 Task: Add Garden Of Life Organic Vanilla Chai Raw Protein Powder to the cart.
Action: Mouse moved to (270, 155)
Screenshot: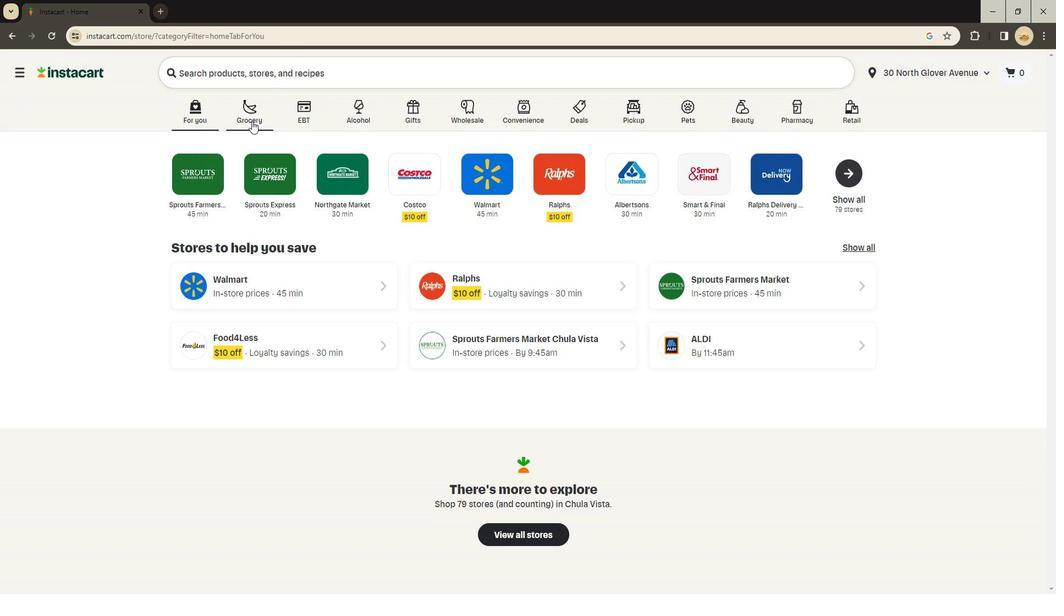 
Action: Mouse pressed left at (270, 155)
Screenshot: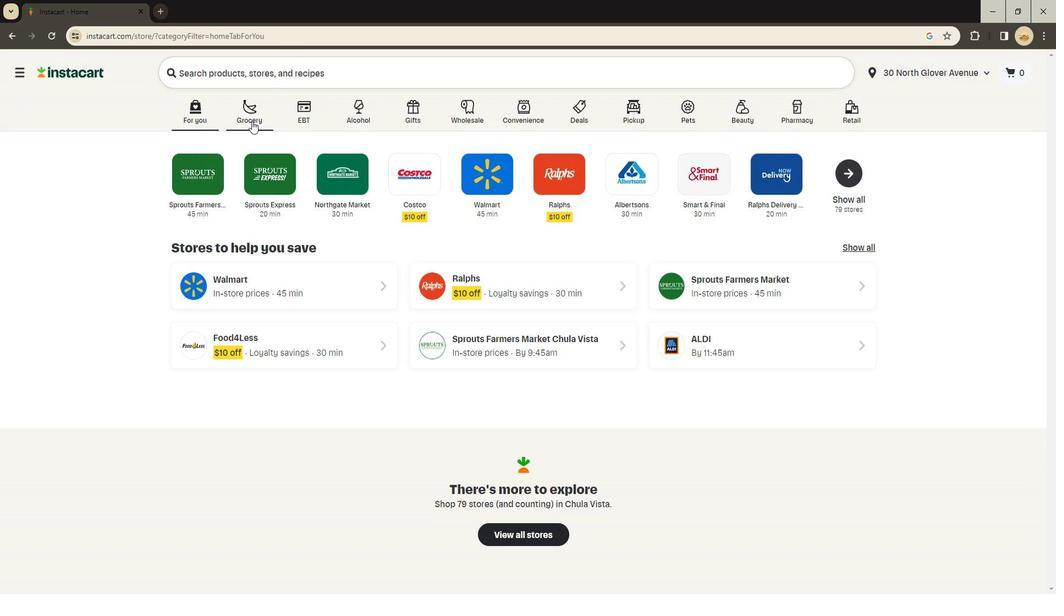 
Action: Mouse moved to (274, 318)
Screenshot: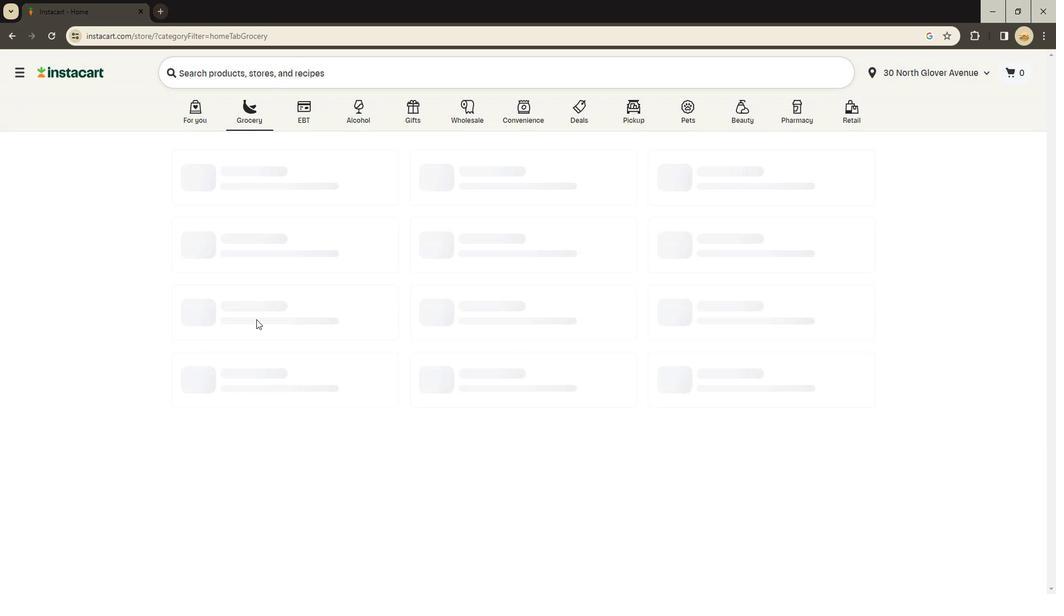 
Action: Mouse pressed left at (274, 318)
Screenshot: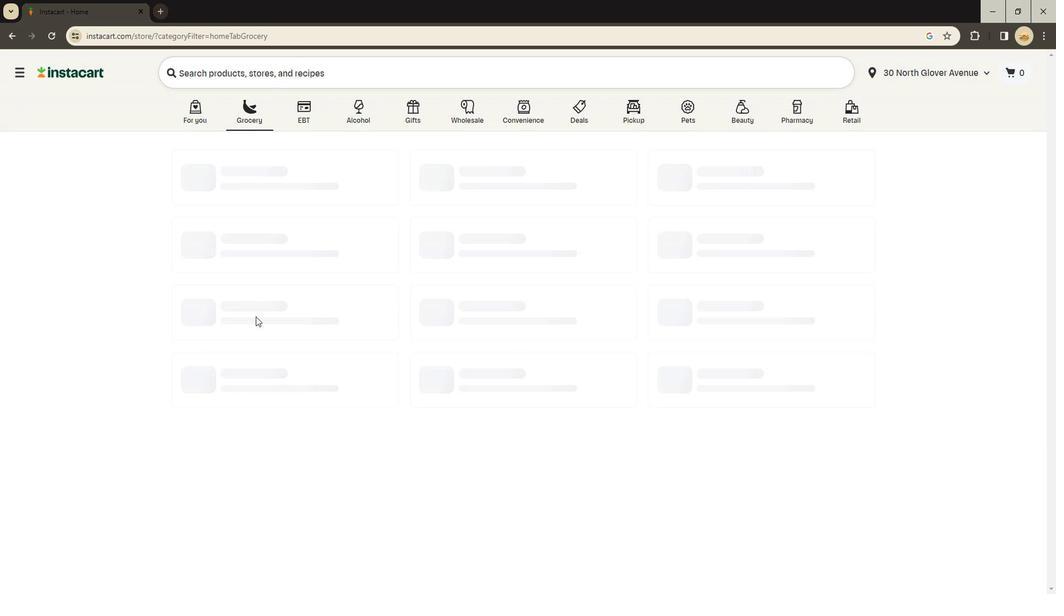 
Action: Mouse pressed left at (274, 318)
Screenshot: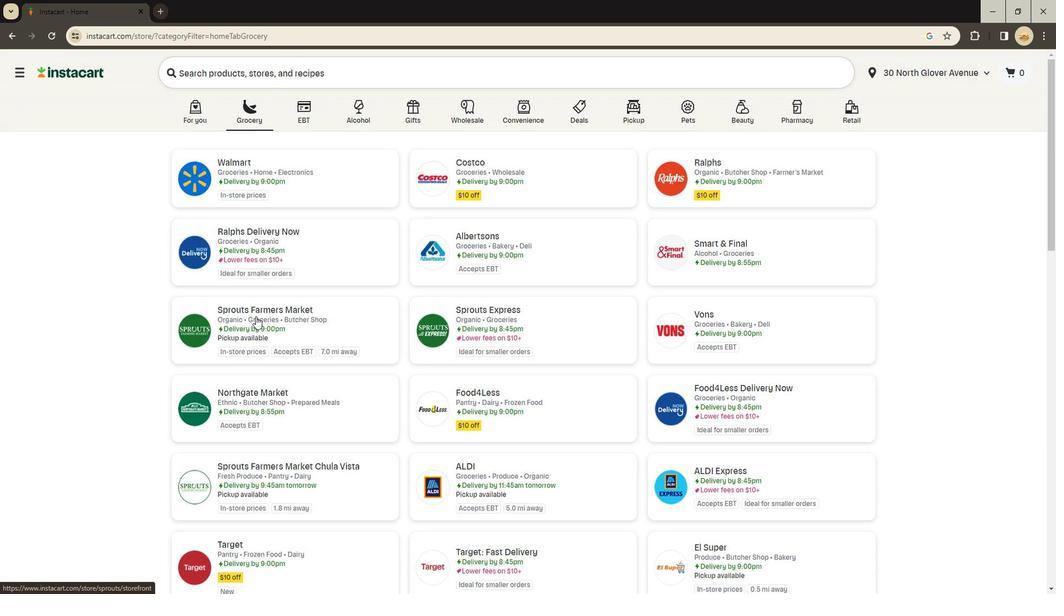 
Action: Mouse moved to (61, 344)
Screenshot: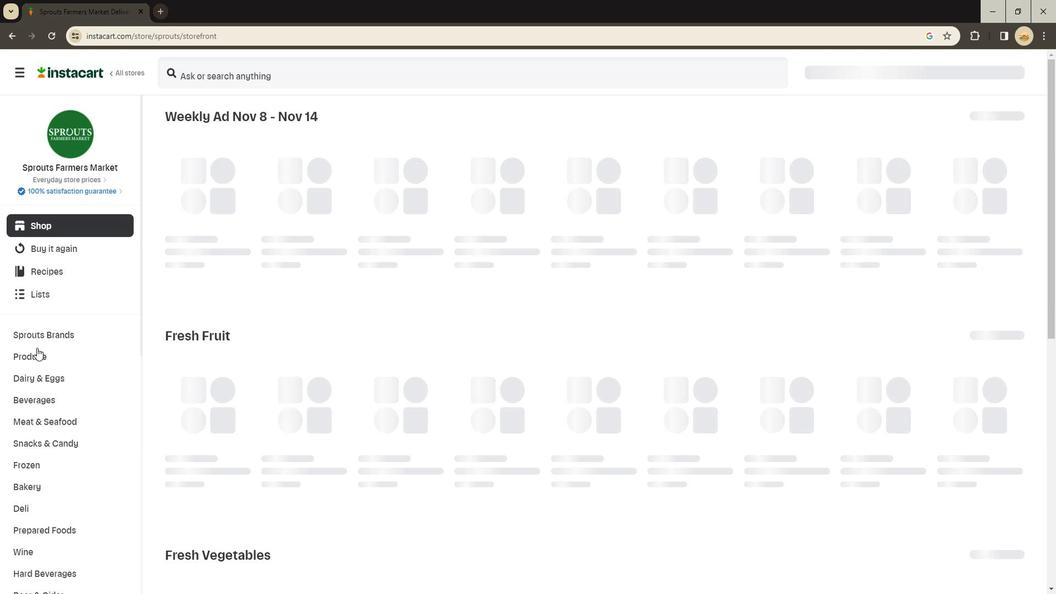 
Action: Mouse scrolled (61, 344) with delta (0, 0)
Screenshot: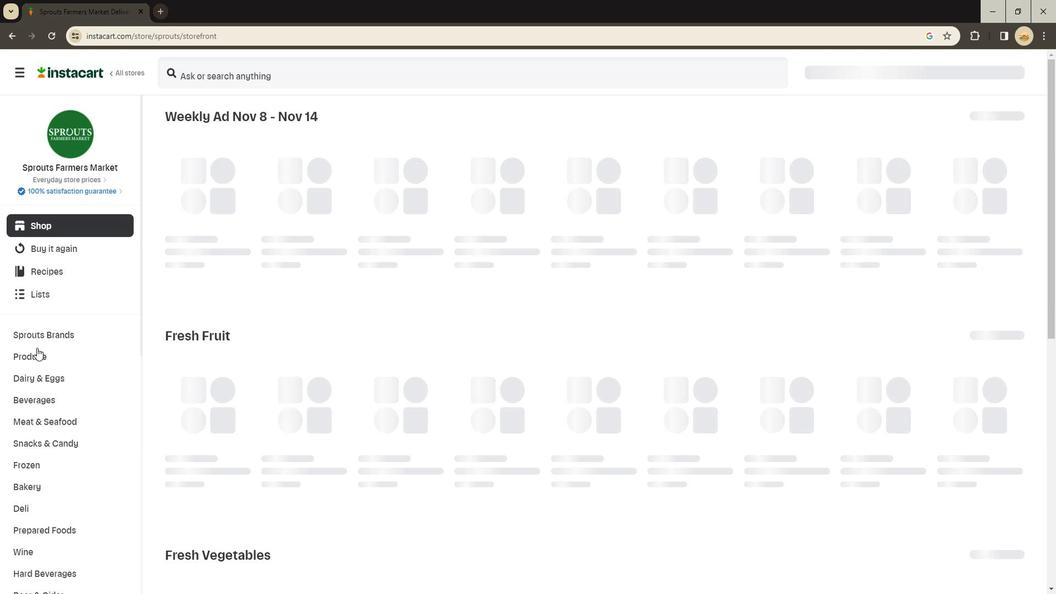 
Action: Mouse moved to (54, 351)
Screenshot: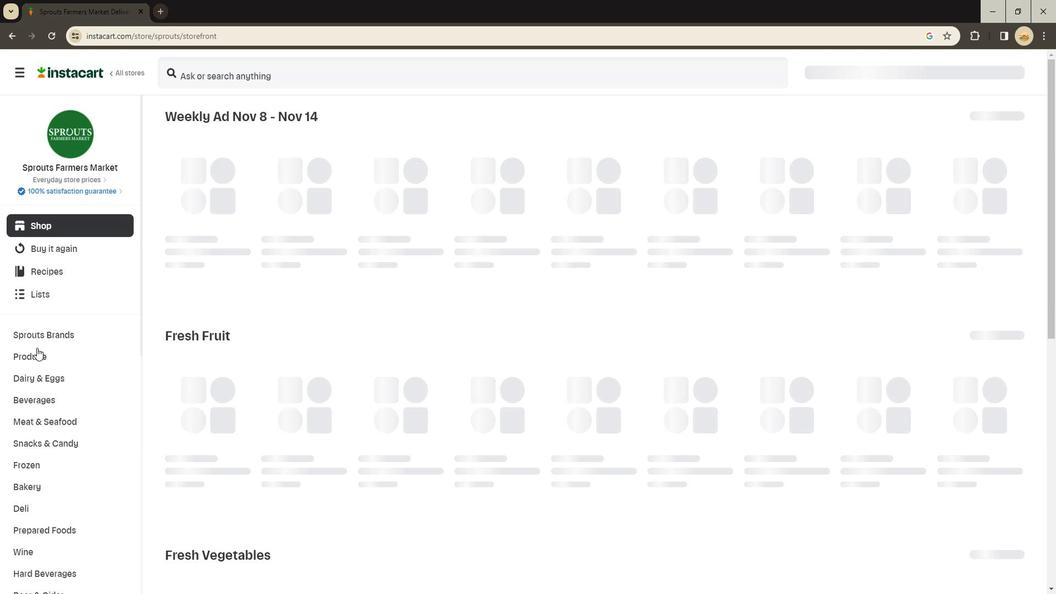 
Action: Mouse scrolled (54, 351) with delta (0, 0)
Screenshot: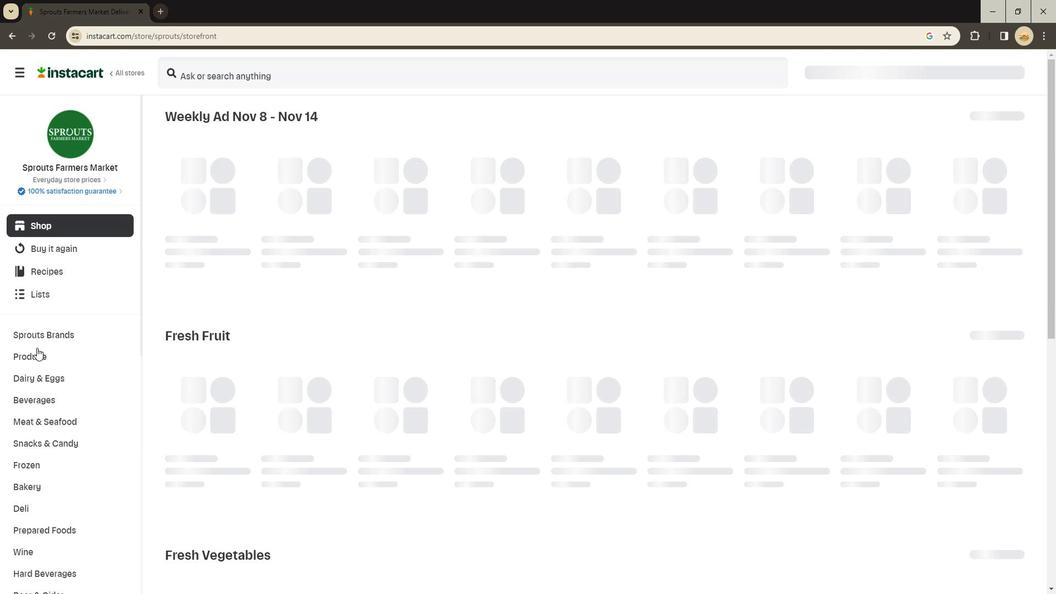
Action: Mouse moved to (53, 351)
Screenshot: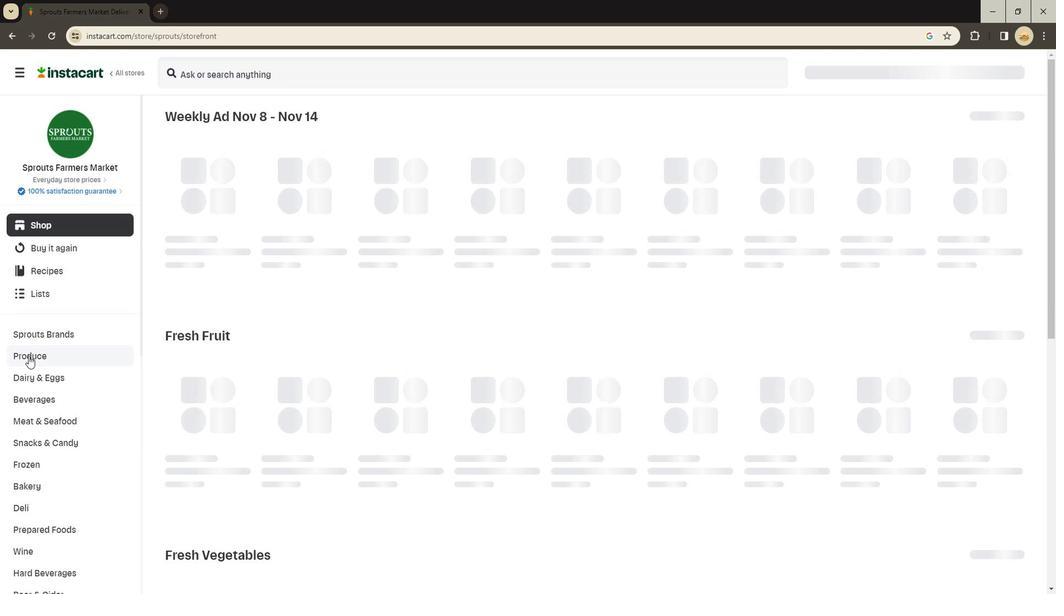 
Action: Mouse scrolled (53, 351) with delta (0, 0)
Screenshot: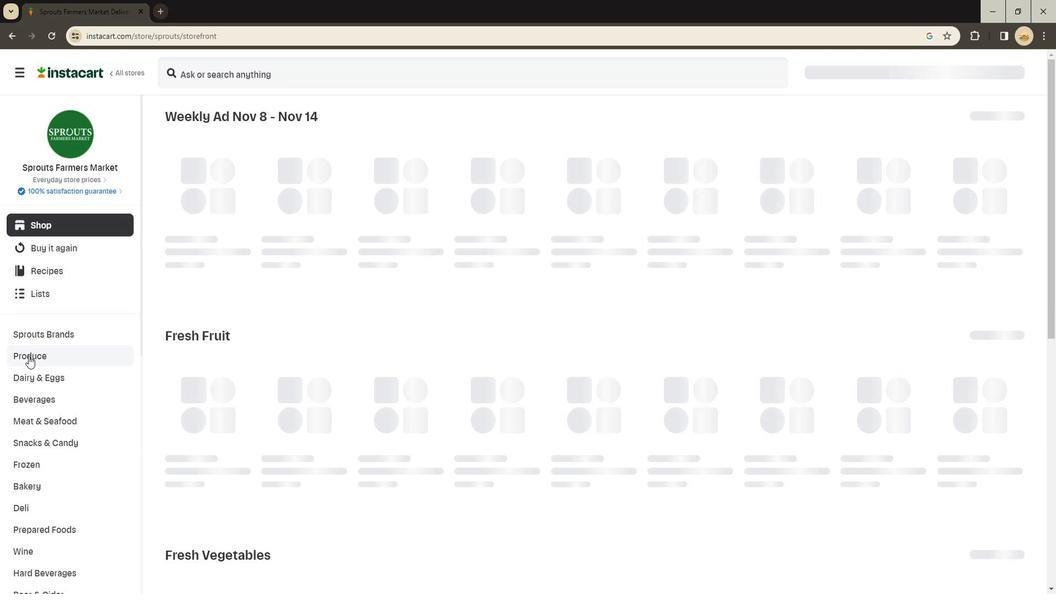 
Action: Mouse scrolled (53, 351) with delta (0, 0)
Screenshot: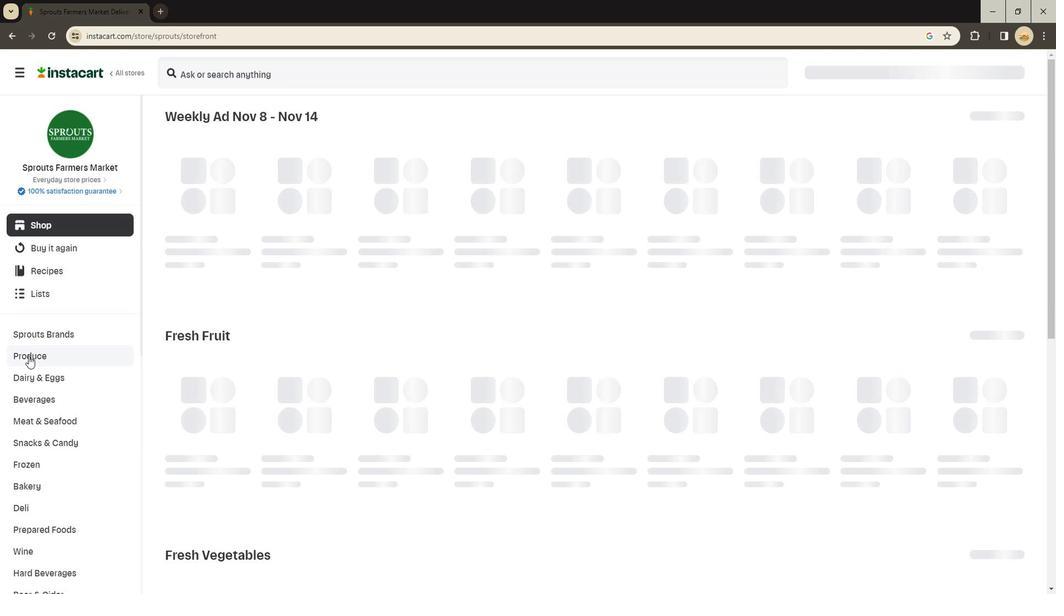 
Action: Mouse scrolled (53, 351) with delta (0, 0)
Screenshot: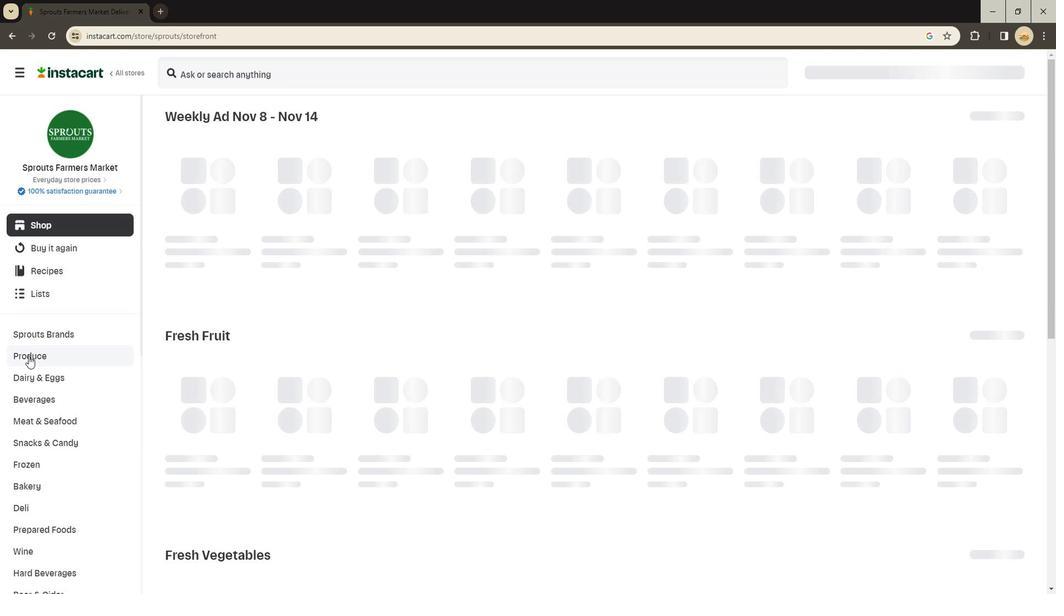 
Action: Mouse scrolled (53, 351) with delta (0, 0)
Screenshot: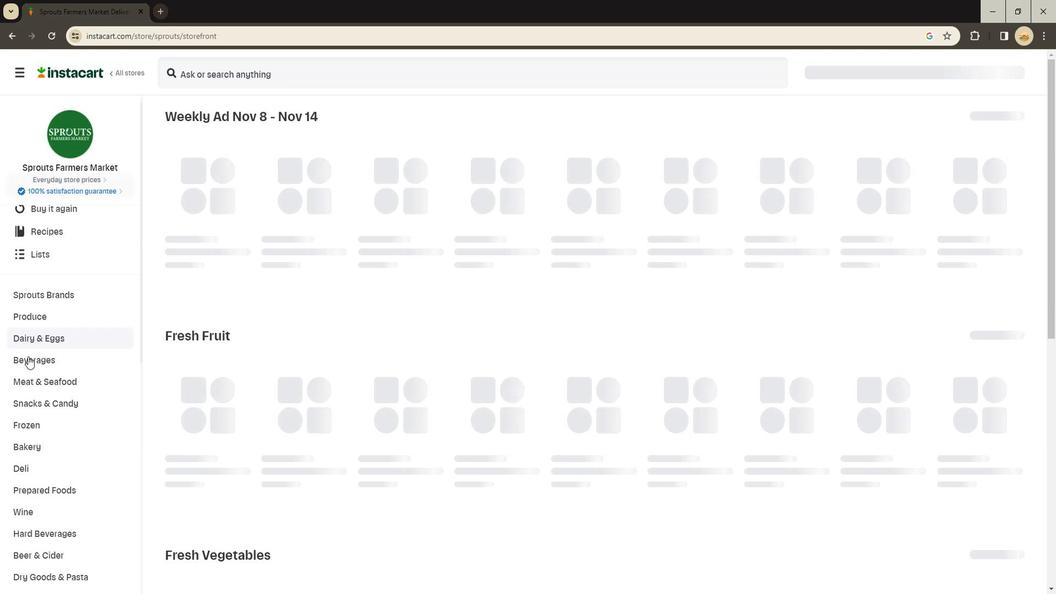 
Action: Mouse scrolled (53, 351) with delta (0, 0)
Screenshot: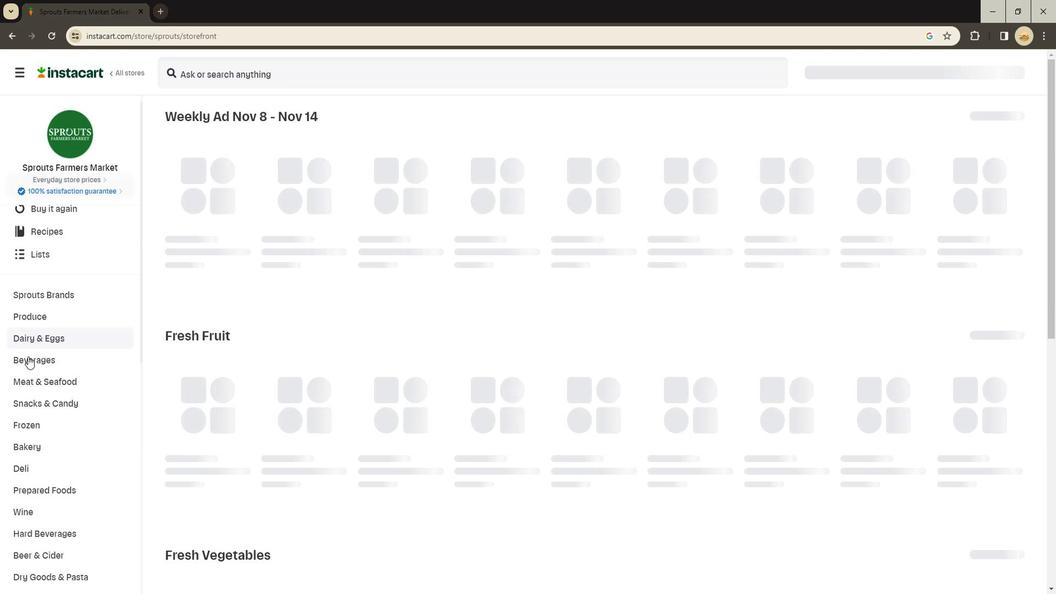 
Action: Mouse scrolled (53, 351) with delta (0, 0)
Screenshot: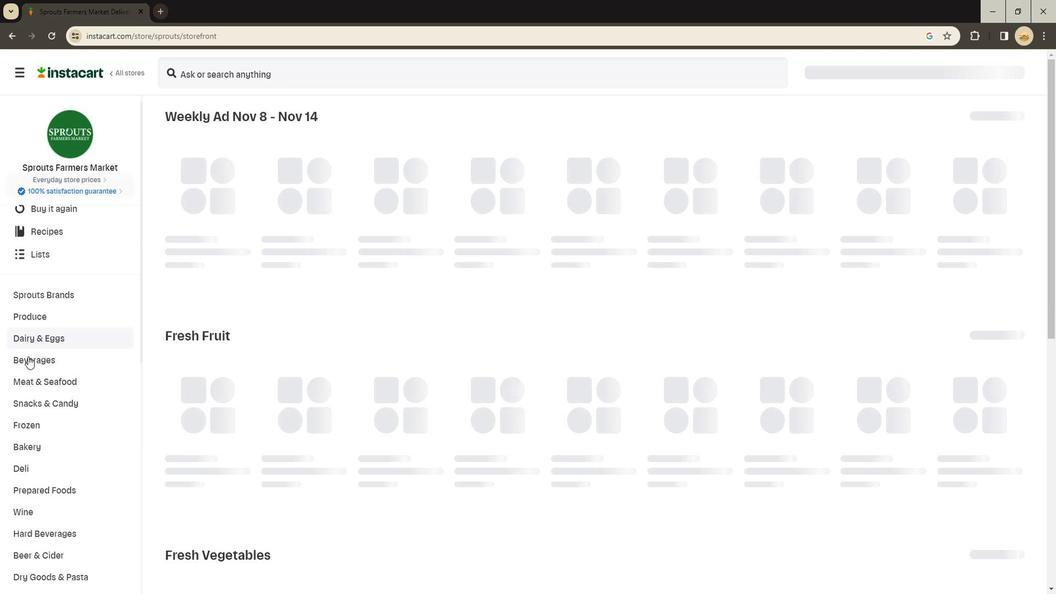 
Action: Mouse moved to (61, 318)
Screenshot: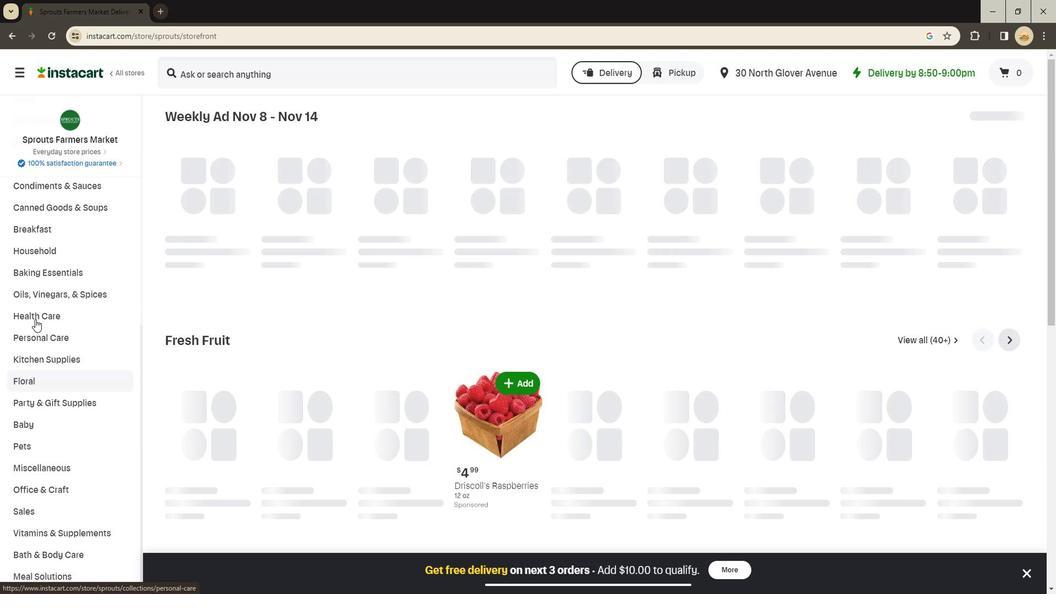 
Action: Mouse pressed left at (61, 318)
Screenshot: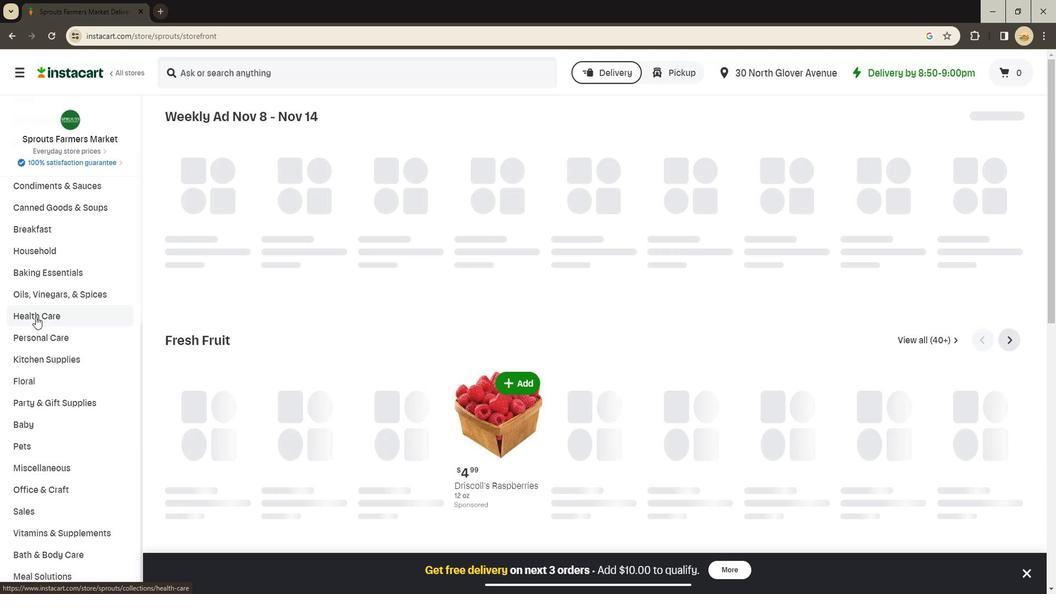 
Action: Mouse moved to (772, 178)
Screenshot: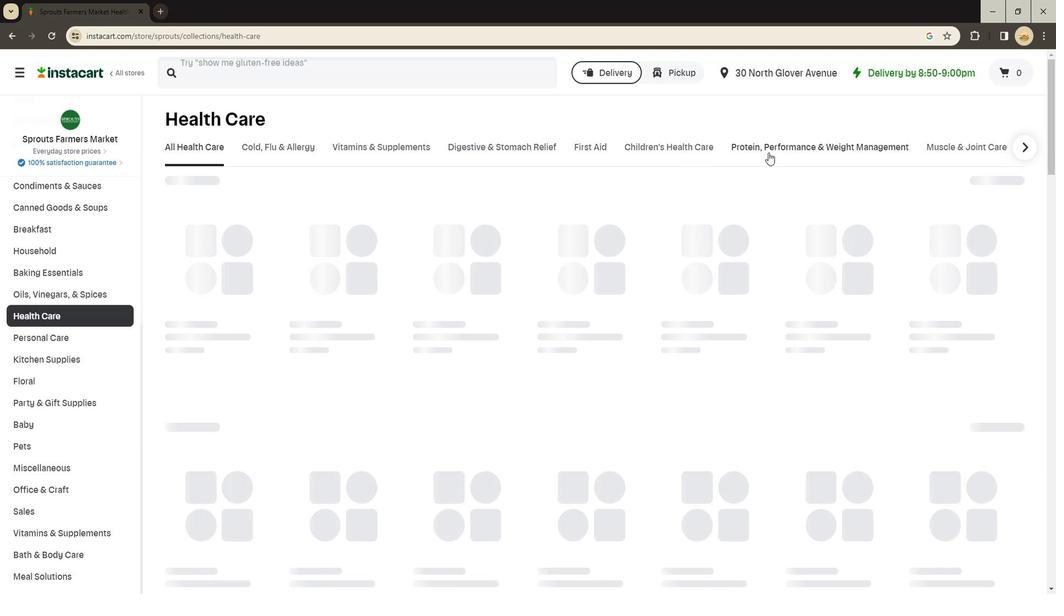 
Action: Mouse pressed left at (772, 178)
Screenshot: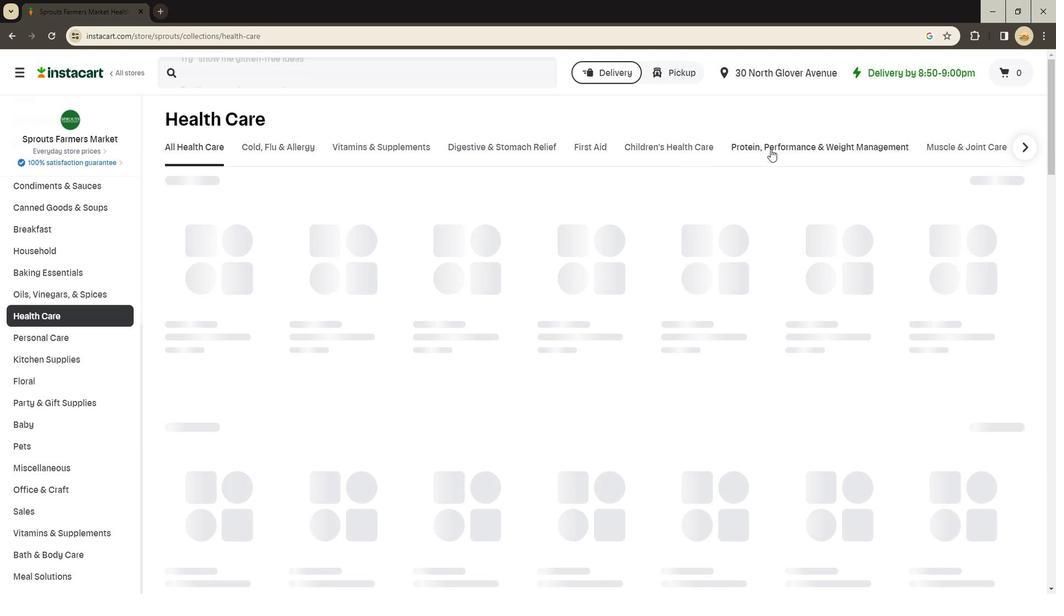 
Action: Mouse moved to (294, 218)
Screenshot: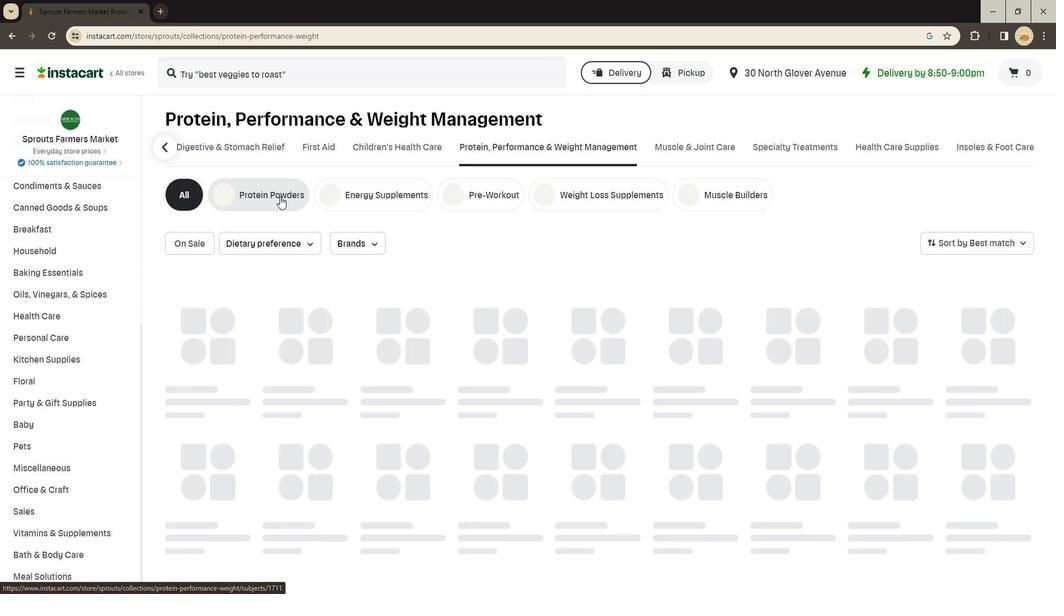 
Action: Mouse pressed left at (294, 218)
Screenshot: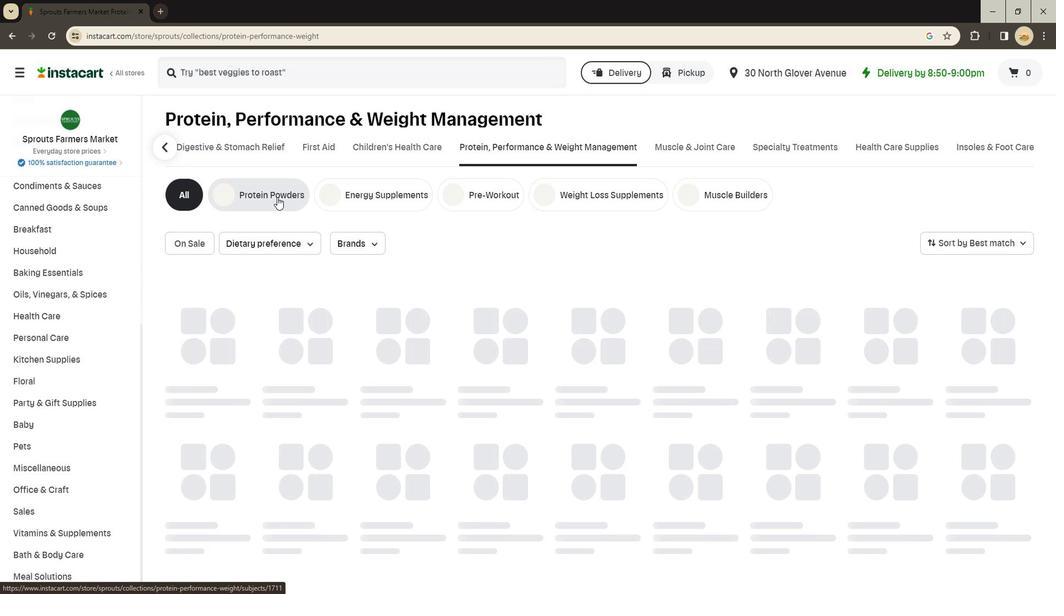 
Action: Mouse moved to (315, 118)
Screenshot: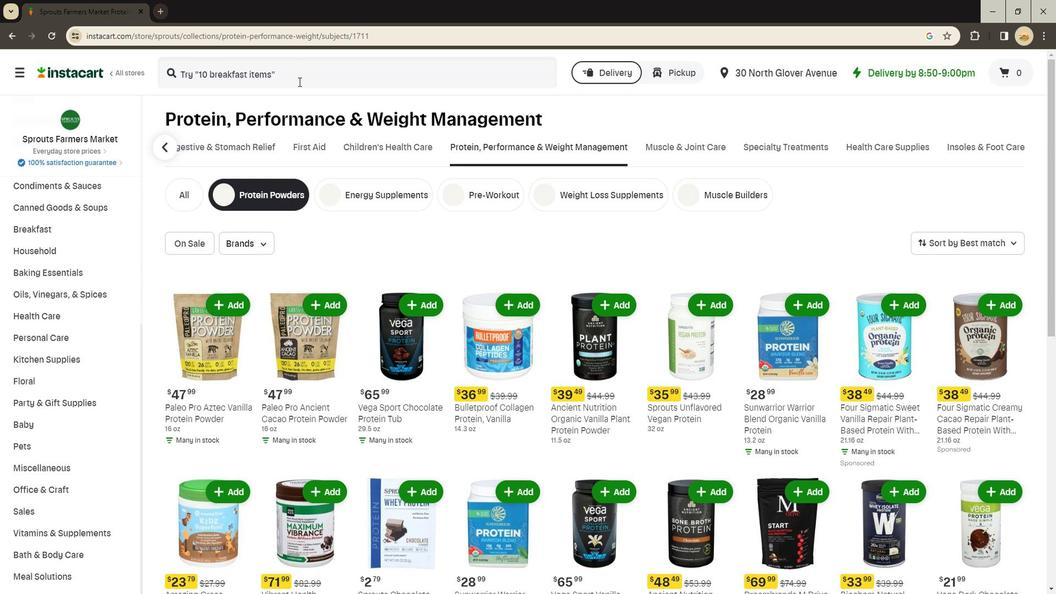 
Action: Mouse pressed left at (315, 118)
Screenshot: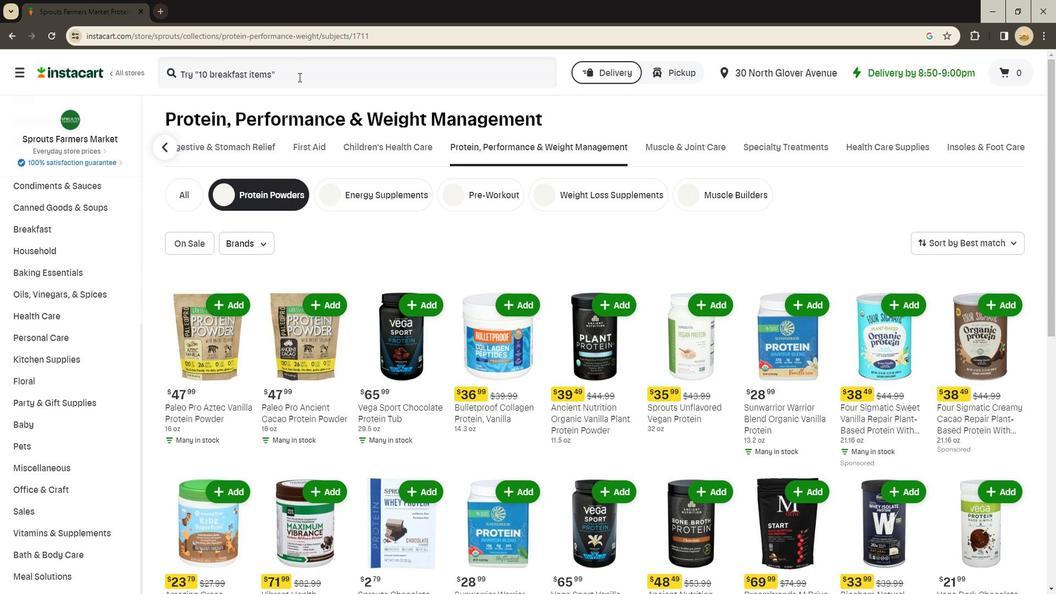 
Action: Key pressed <Key.shift>Garden<Key.space><Key.shift>Of<Key.space><Key.shift>Life<Key.space><Key.shift>Orag<Key.backspace><Key.backspace>ganic<Key.space><Key.shift>Vanilla<Key.space><Key.shift><Key.shift>C<Key.shift>hai<Key.space><Key.shift>Raw<Key.space><Key.shift>Protein<Key.space><Key.shift>Powder<Key.space><Key.enter>
Screenshot: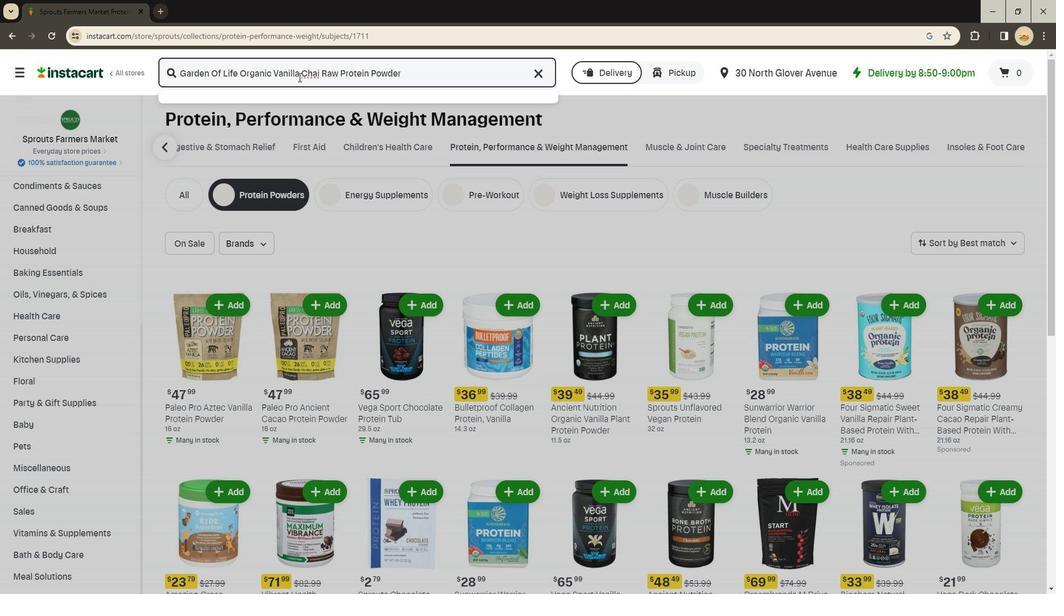 
Action: Mouse moved to (410, 417)
Screenshot: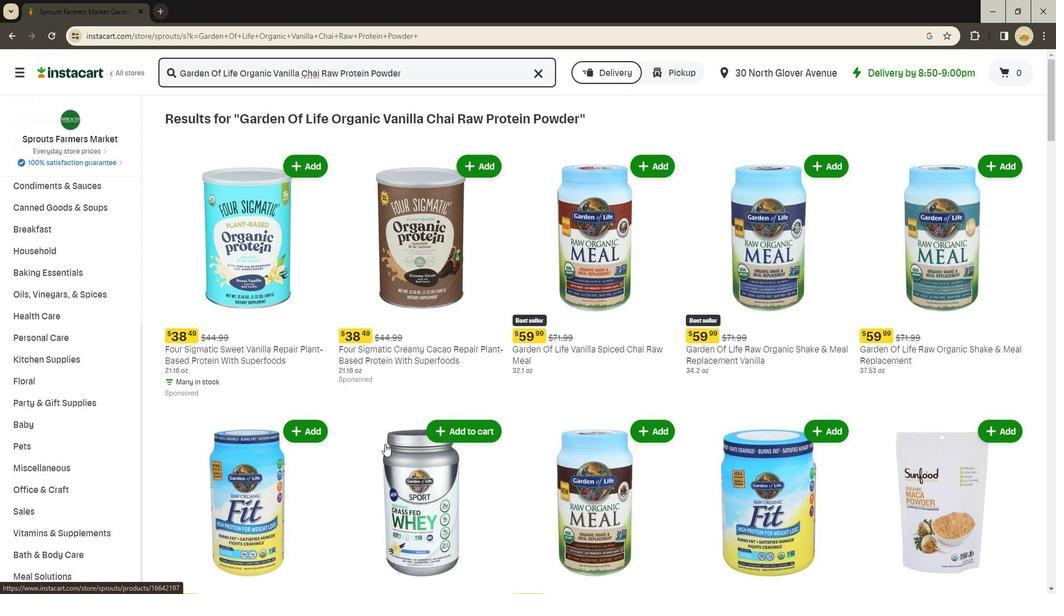 
Action: Mouse scrolled (410, 416) with delta (0, 0)
Screenshot: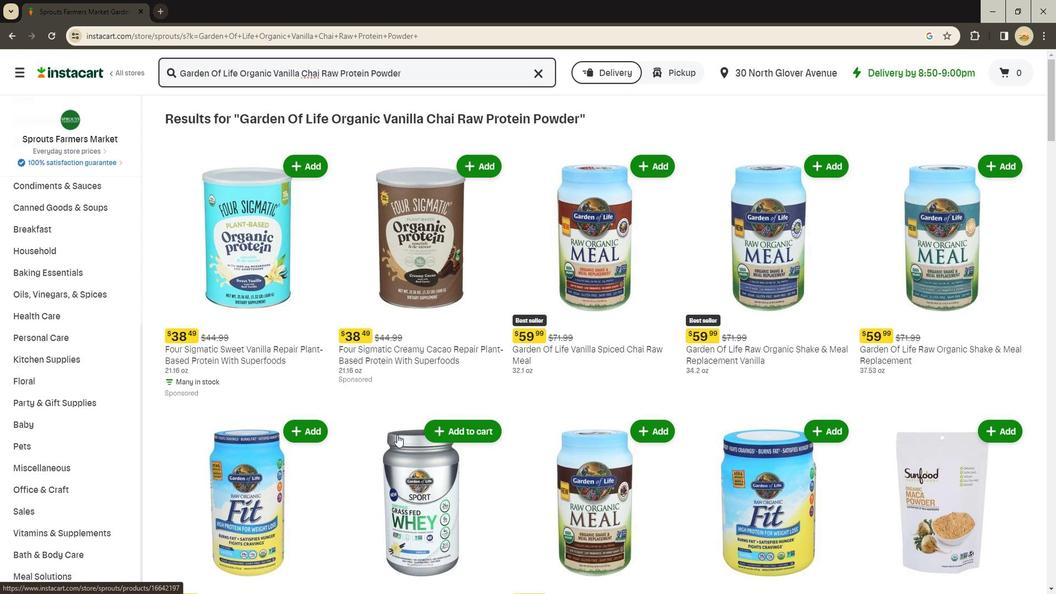 
Action: Mouse scrolled (410, 416) with delta (0, 0)
Screenshot: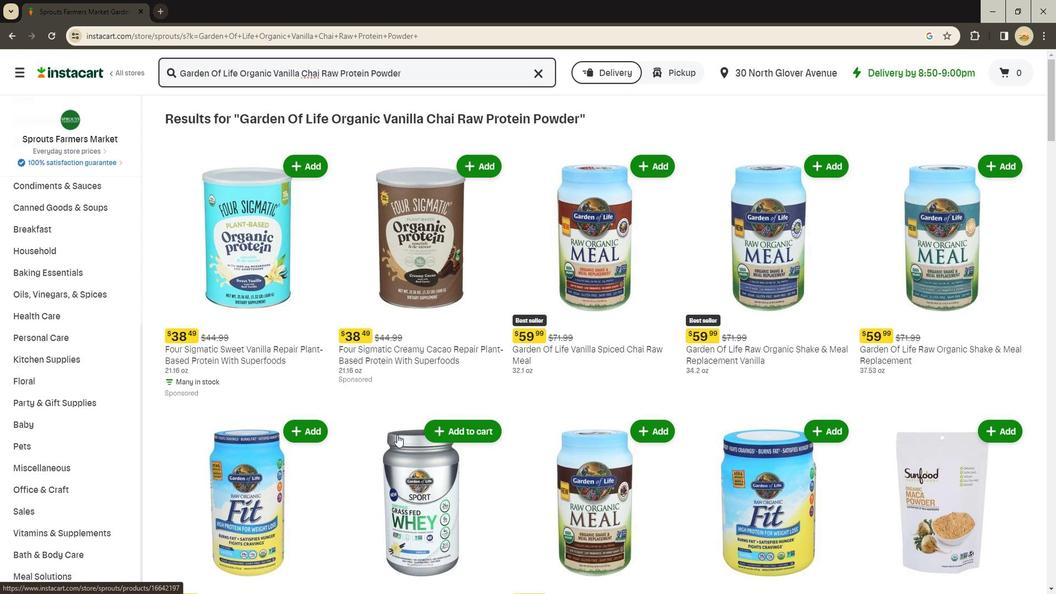 
Action: Mouse scrolled (410, 416) with delta (0, 0)
Screenshot: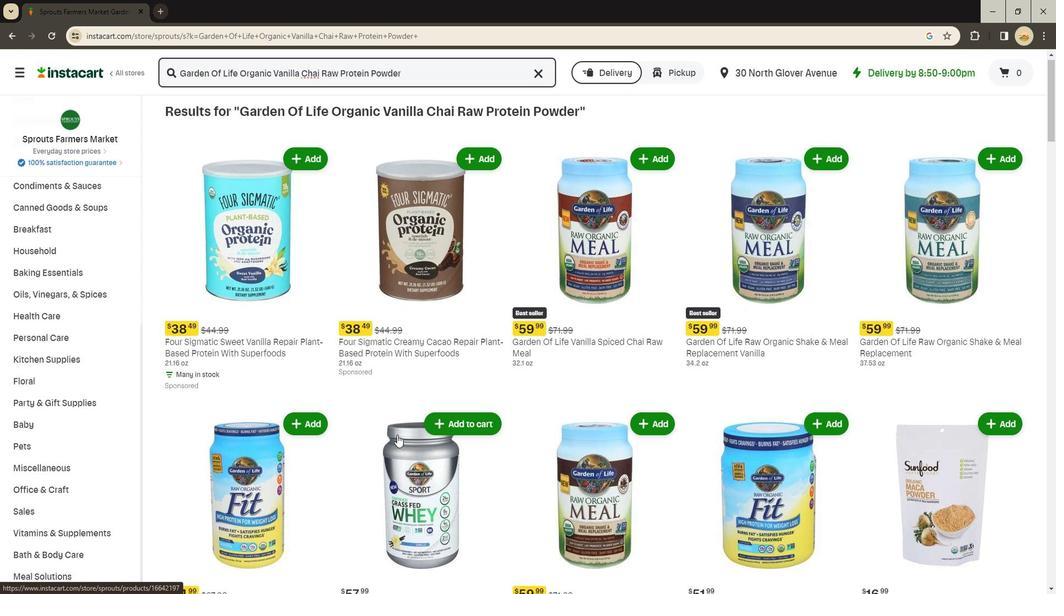 
Action: Mouse scrolled (410, 416) with delta (0, 0)
Screenshot: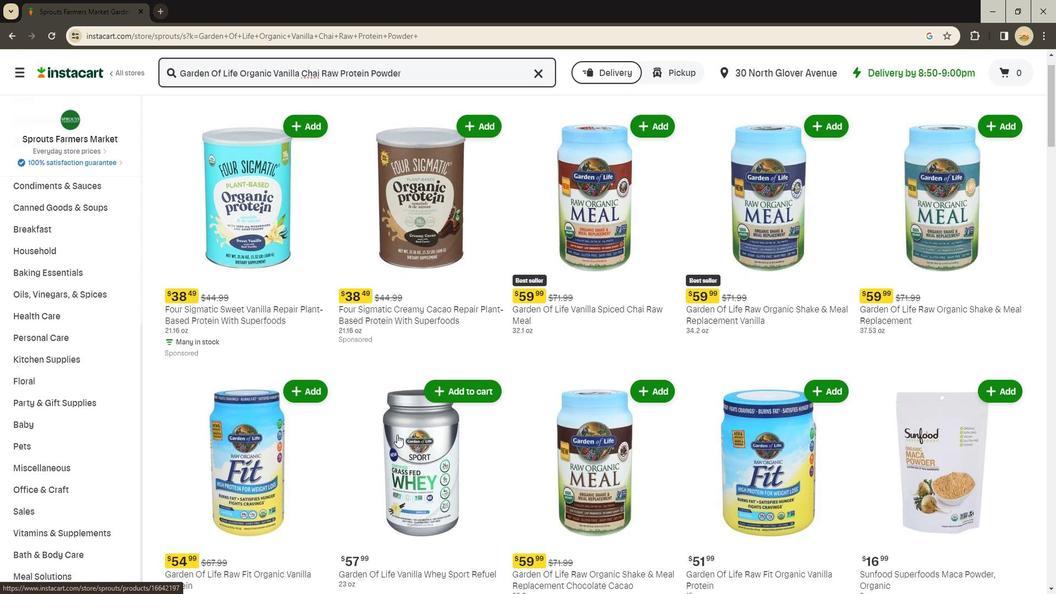 
Action: Mouse moved to (656, 390)
Screenshot: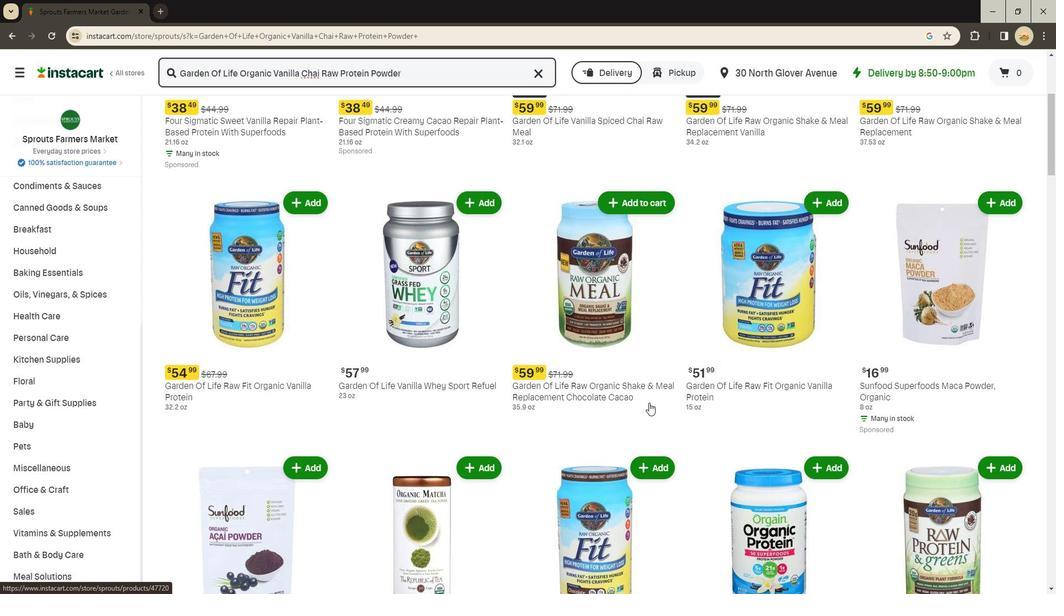 
Action: Mouse scrolled (656, 390) with delta (0, 0)
Screenshot: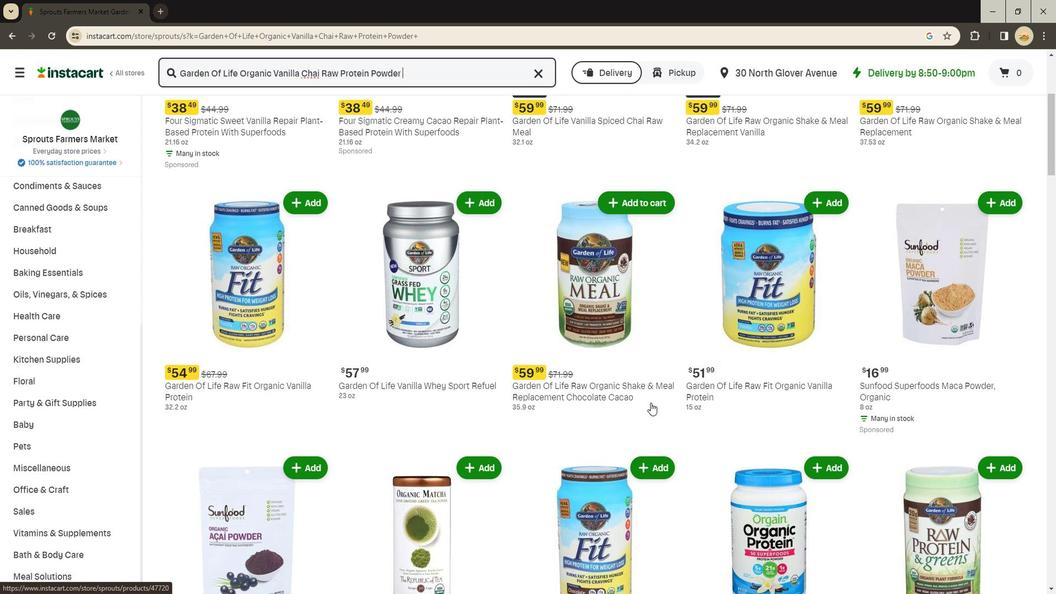 
Action: Mouse scrolled (656, 390) with delta (0, 0)
Screenshot: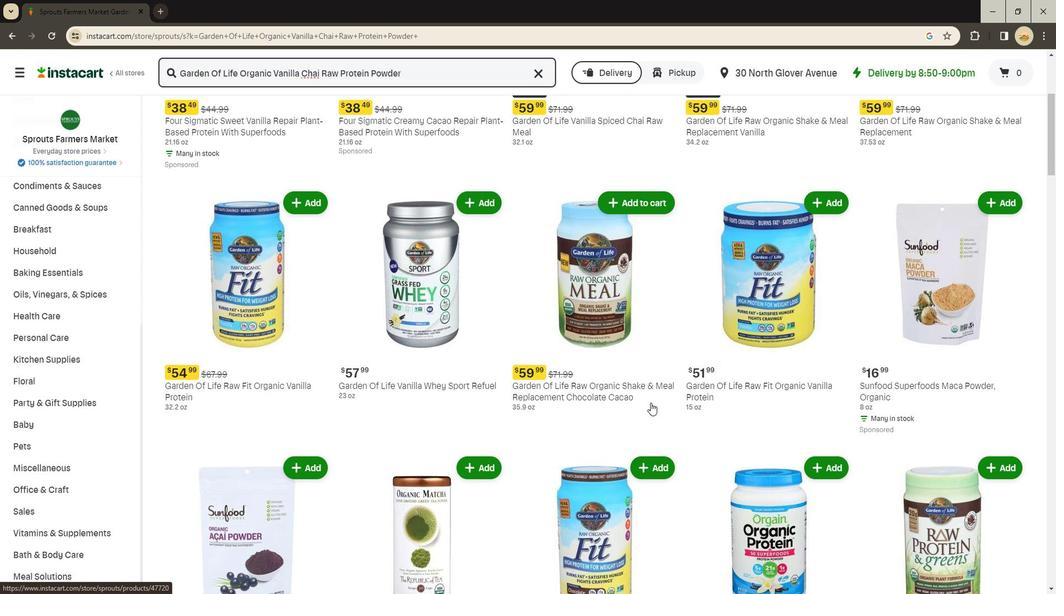 
Action: Mouse scrolled (656, 390) with delta (0, 0)
Screenshot: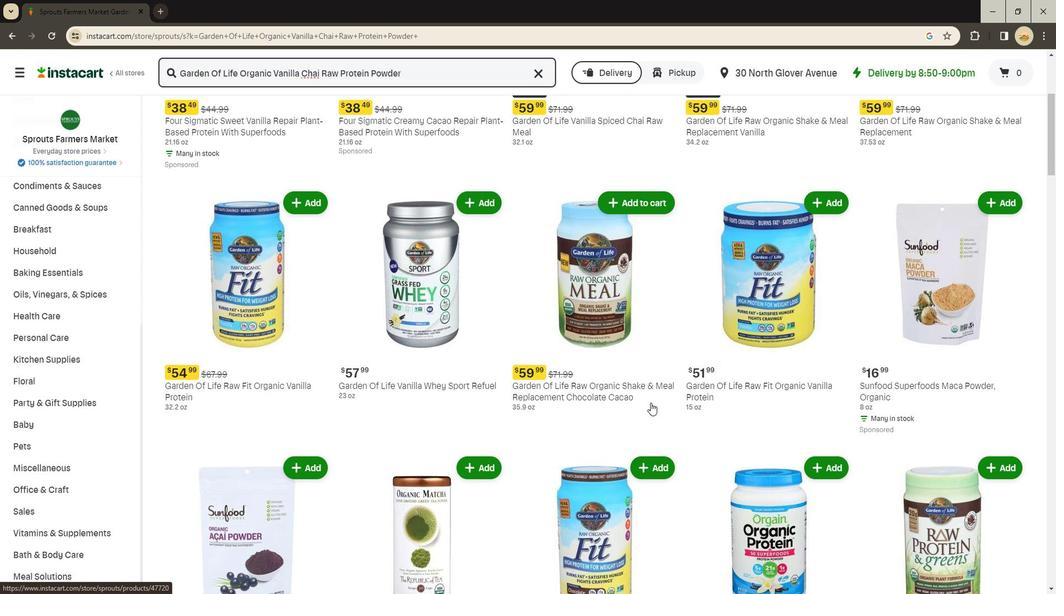 
Action: Mouse scrolled (656, 390) with delta (0, 0)
Screenshot: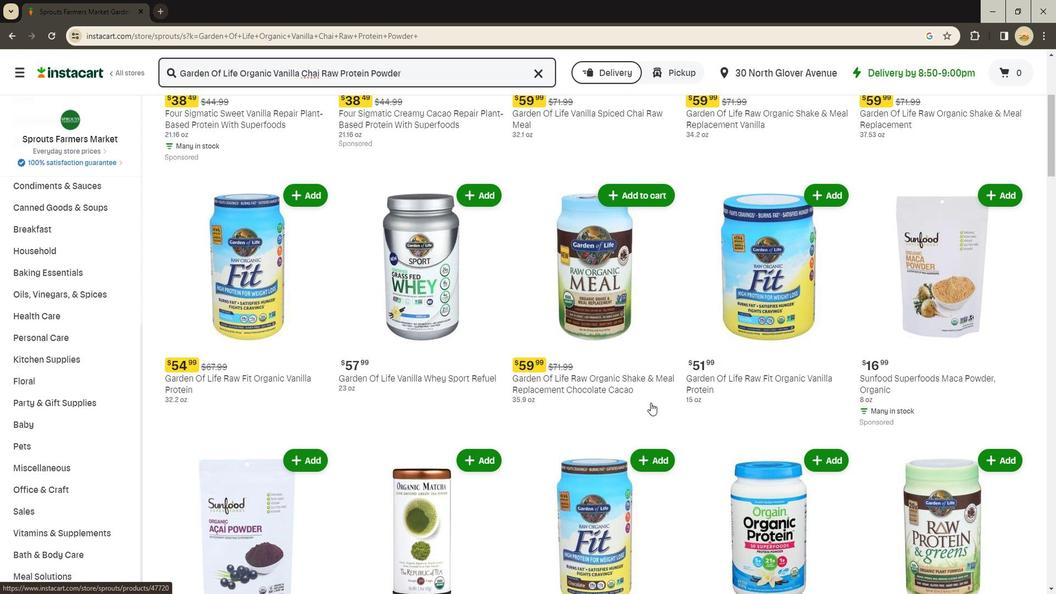 
Action: Mouse scrolled (656, 390) with delta (0, 0)
Screenshot: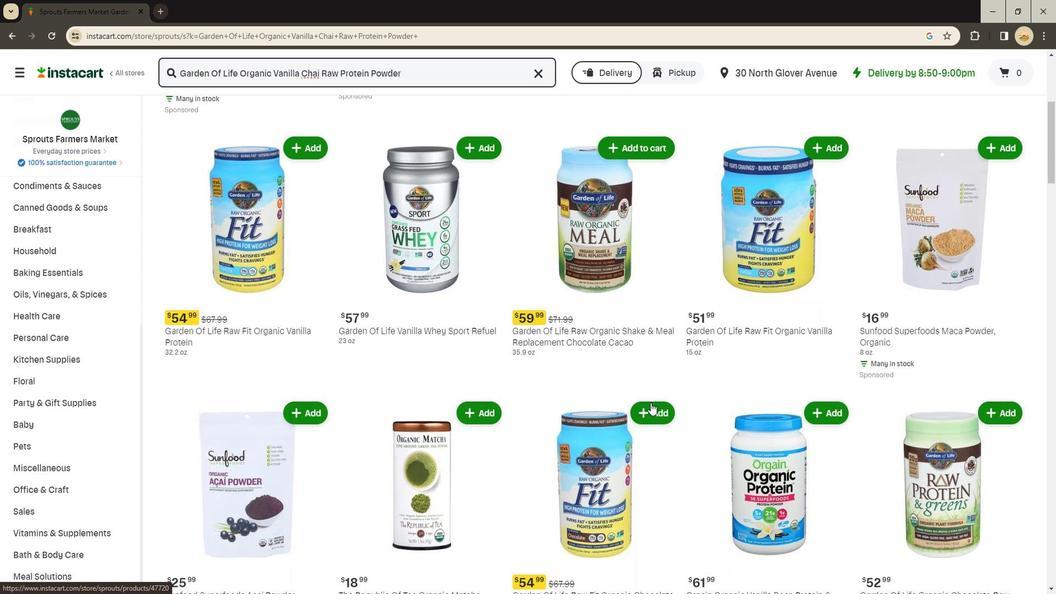 
Action: Mouse scrolled (656, 390) with delta (0, 0)
Screenshot: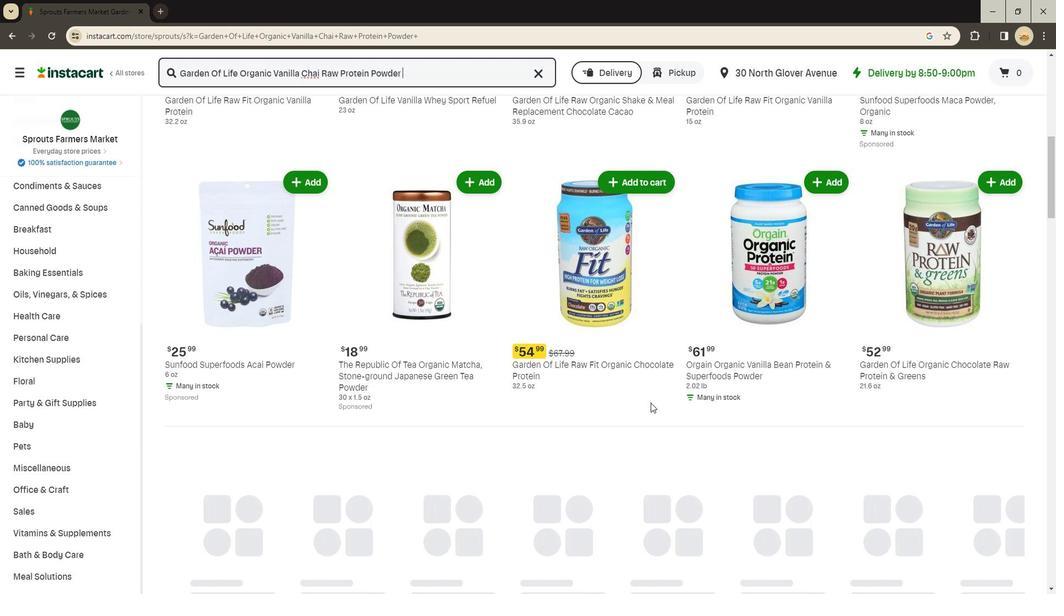 
Action: Mouse scrolled (656, 390) with delta (0, 0)
Screenshot: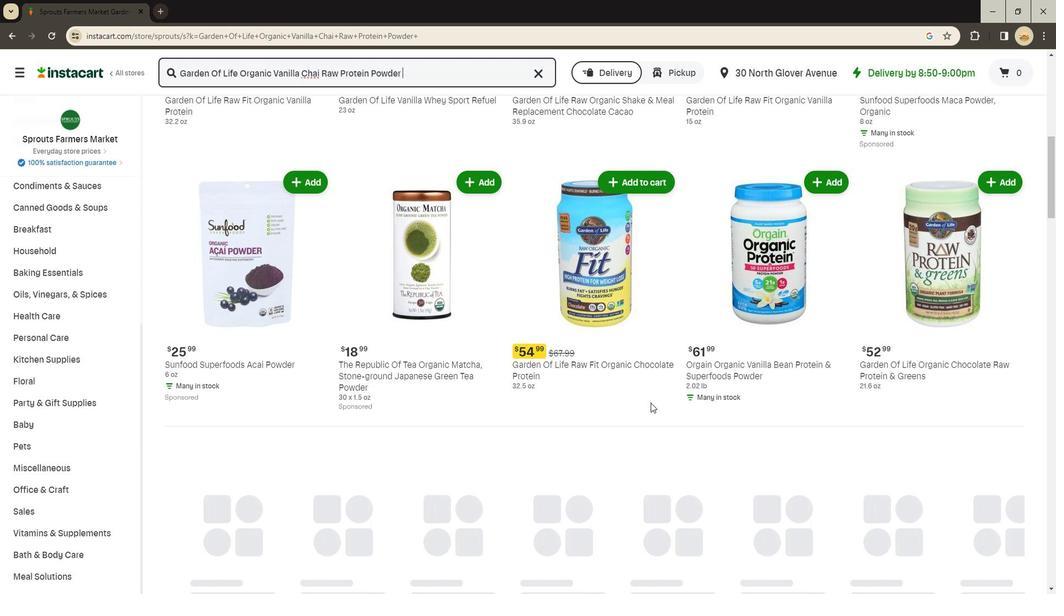 
Action: Mouse scrolled (656, 390) with delta (0, 0)
Screenshot: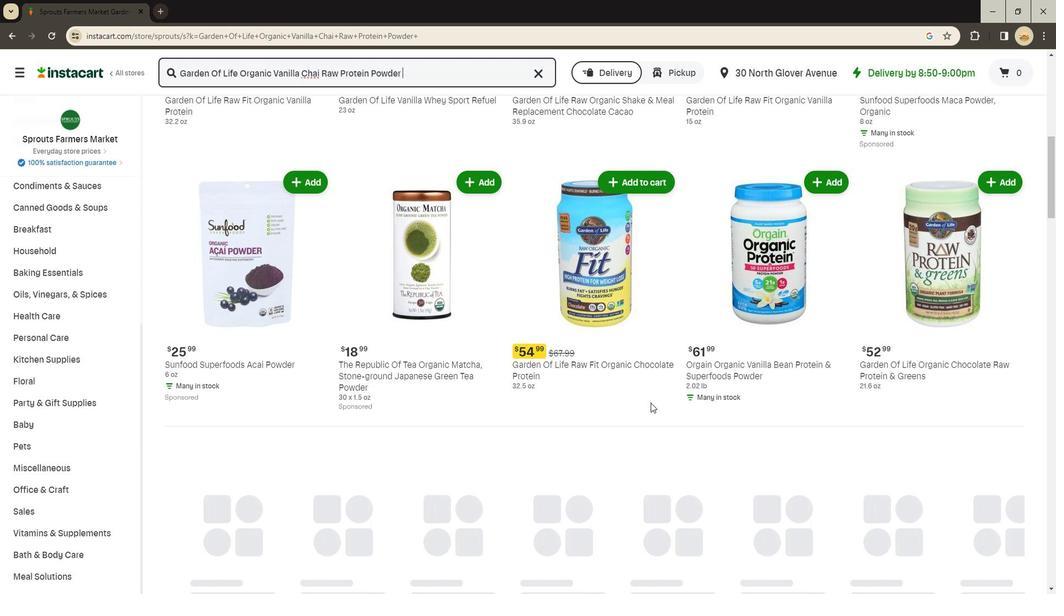 
Action: Mouse scrolled (656, 390) with delta (0, 0)
Screenshot: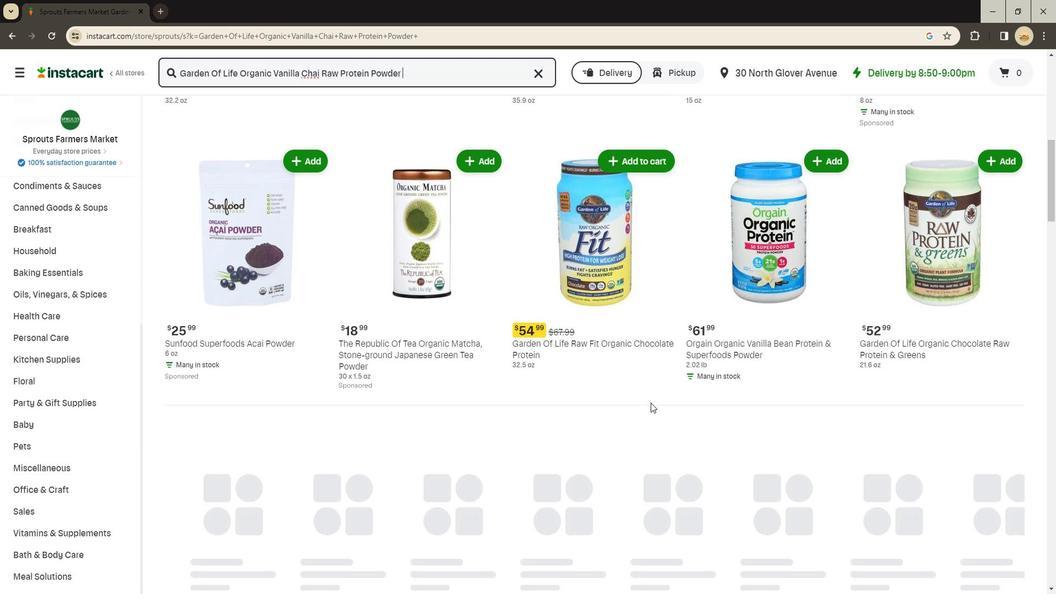 
Action: Mouse scrolled (656, 390) with delta (0, 0)
Screenshot: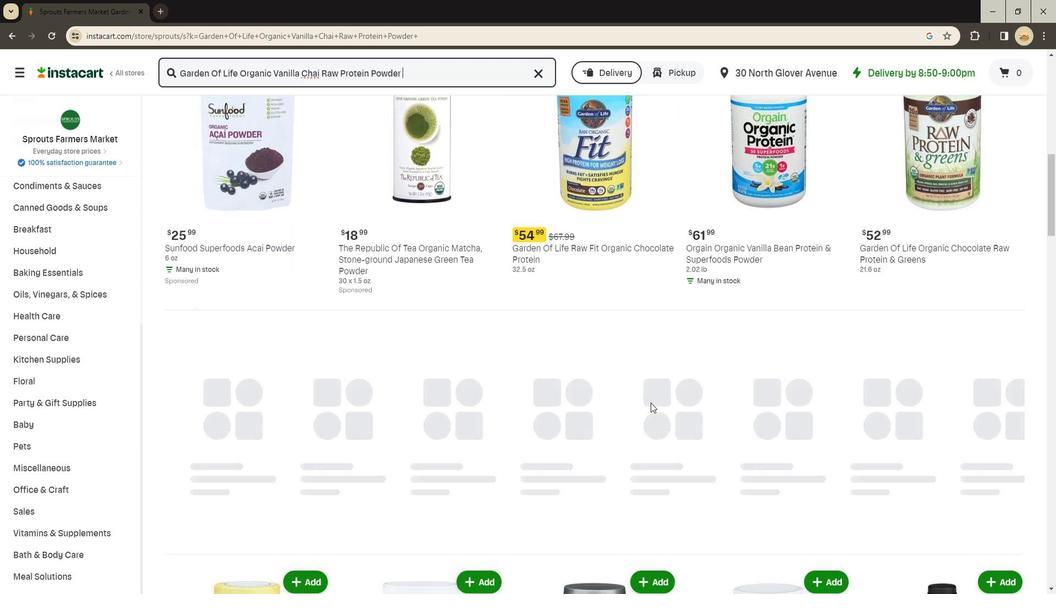 
Action: Mouse scrolled (656, 390) with delta (0, 0)
Screenshot: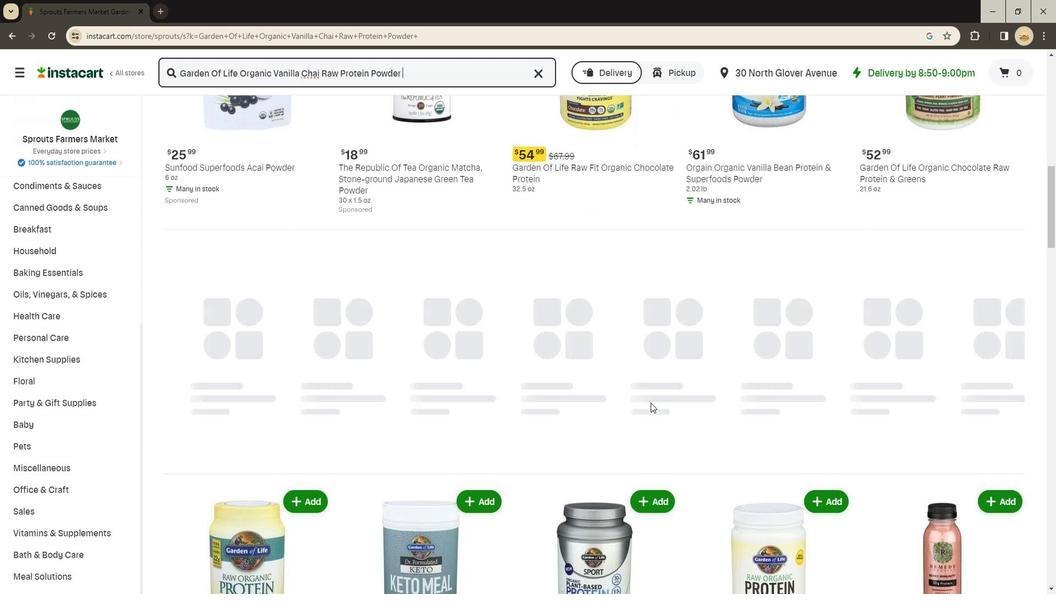 
Action: Mouse scrolled (656, 390) with delta (0, 0)
Screenshot: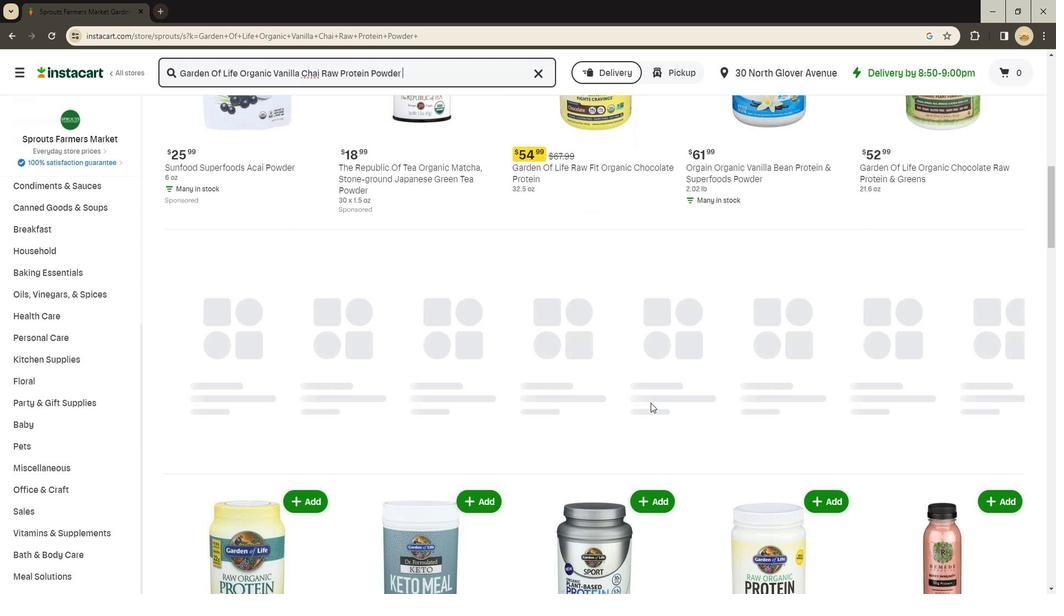 
Action: Mouse scrolled (656, 390) with delta (0, 0)
Screenshot: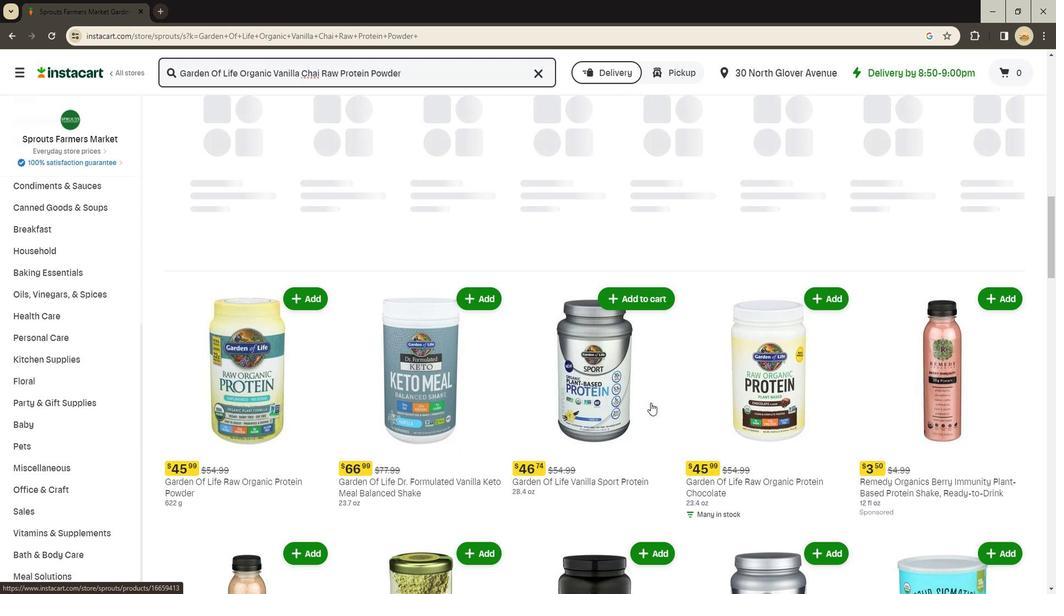 
Action: Mouse scrolled (656, 390) with delta (0, 0)
Screenshot: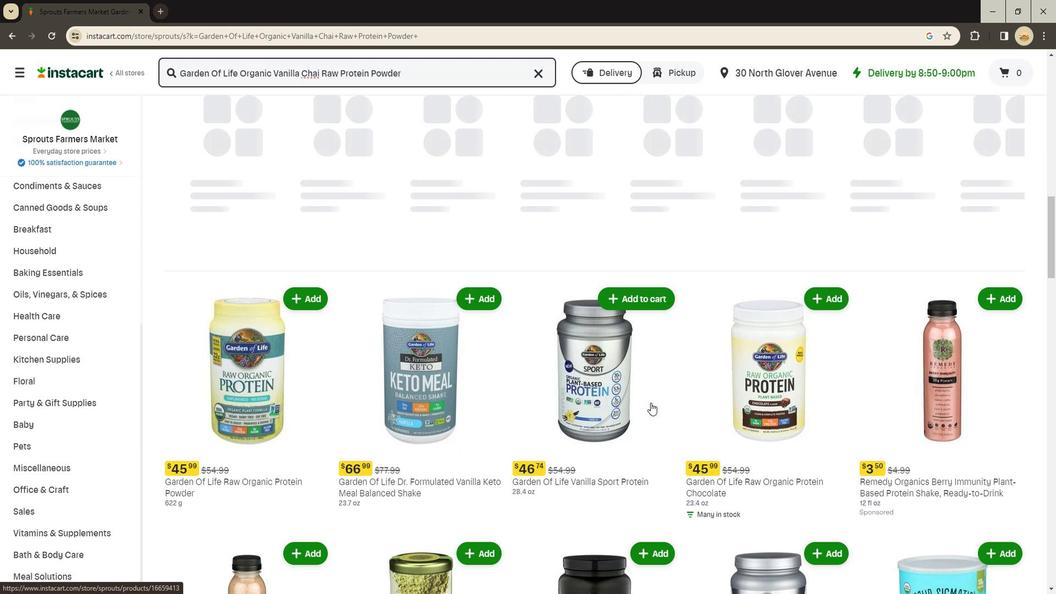 
Action: Mouse scrolled (656, 390) with delta (0, 0)
Screenshot: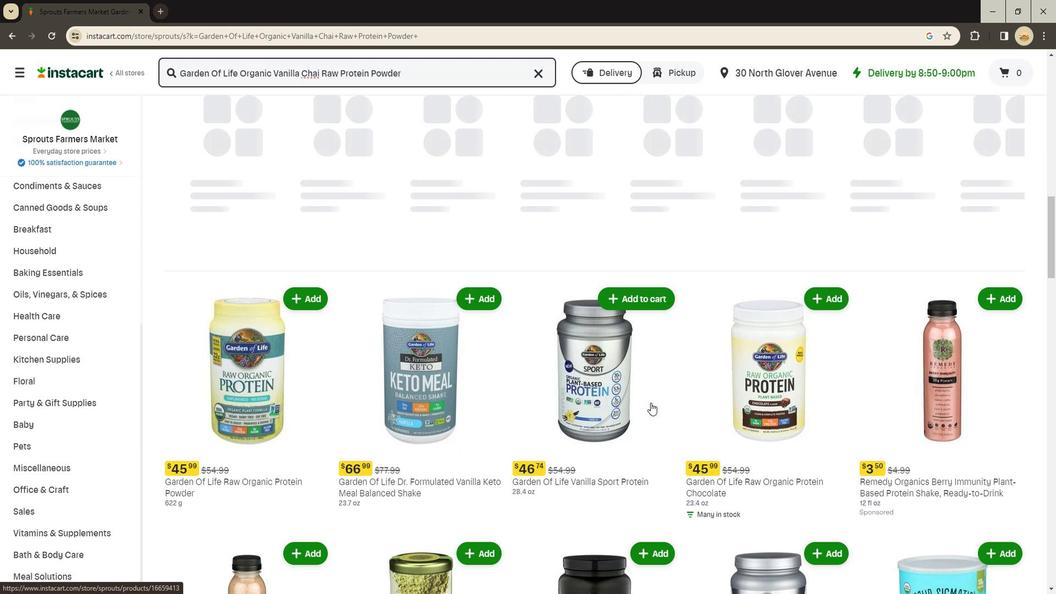 
Action: Mouse scrolled (656, 390) with delta (0, 0)
Screenshot: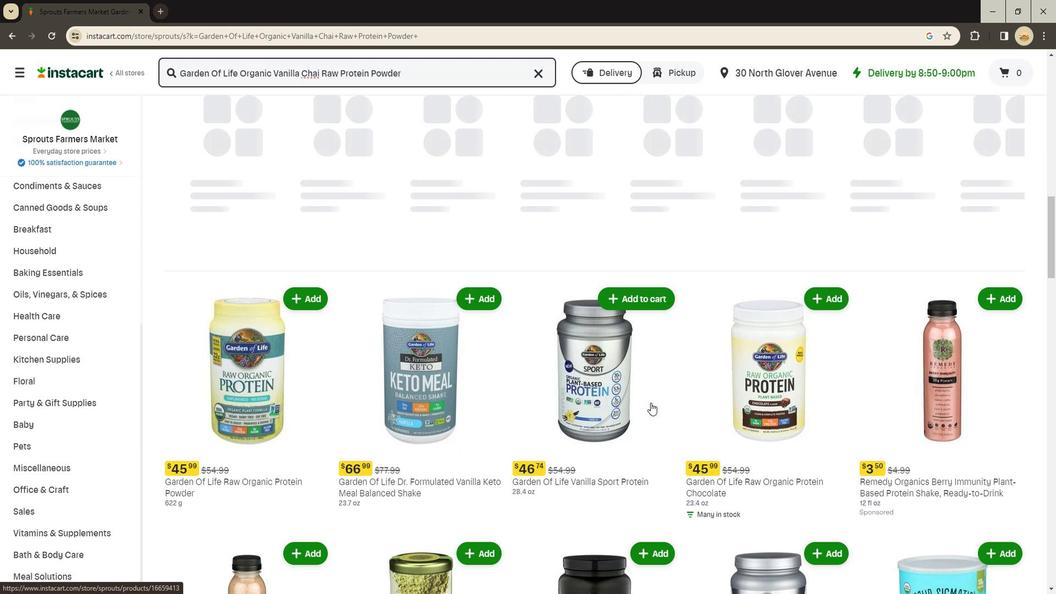 
Action: Mouse scrolled (656, 390) with delta (0, 0)
Screenshot: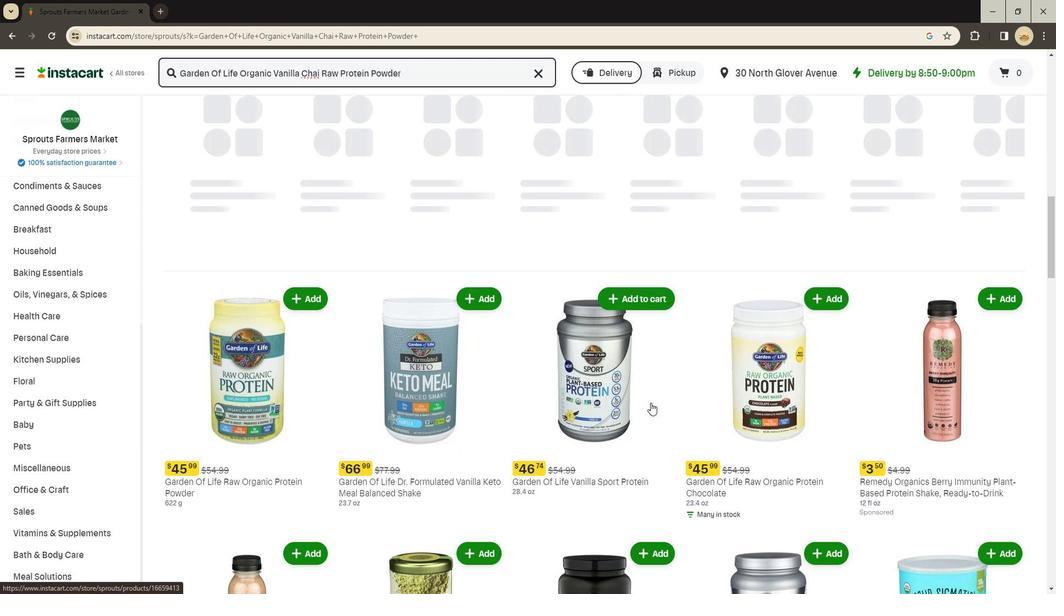 
Action: Mouse scrolled (656, 390) with delta (0, 0)
Screenshot: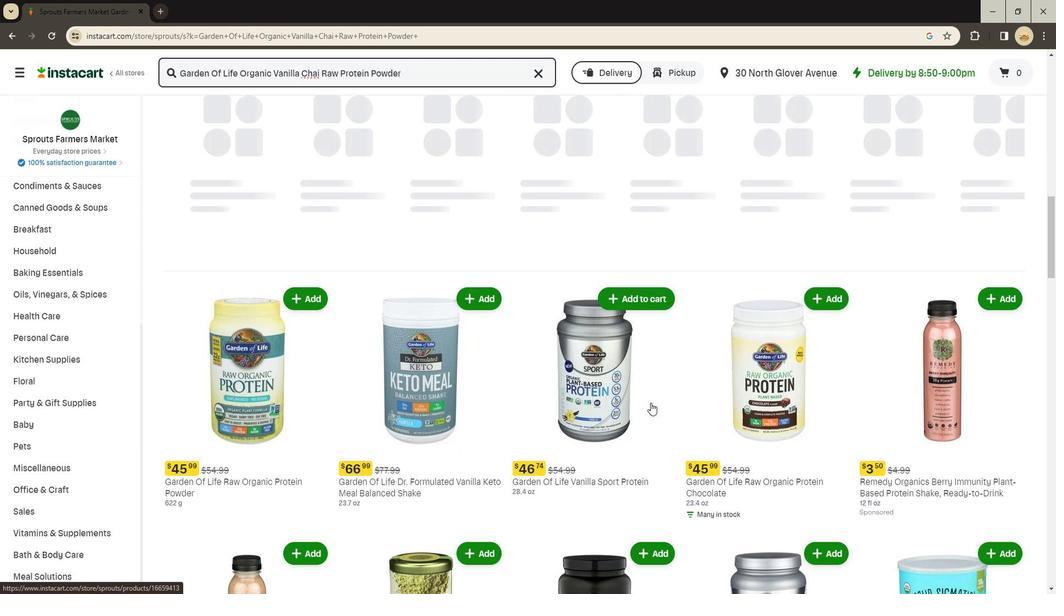 
Action: Mouse scrolled (656, 390) with delta (0, 0)
Screenshot: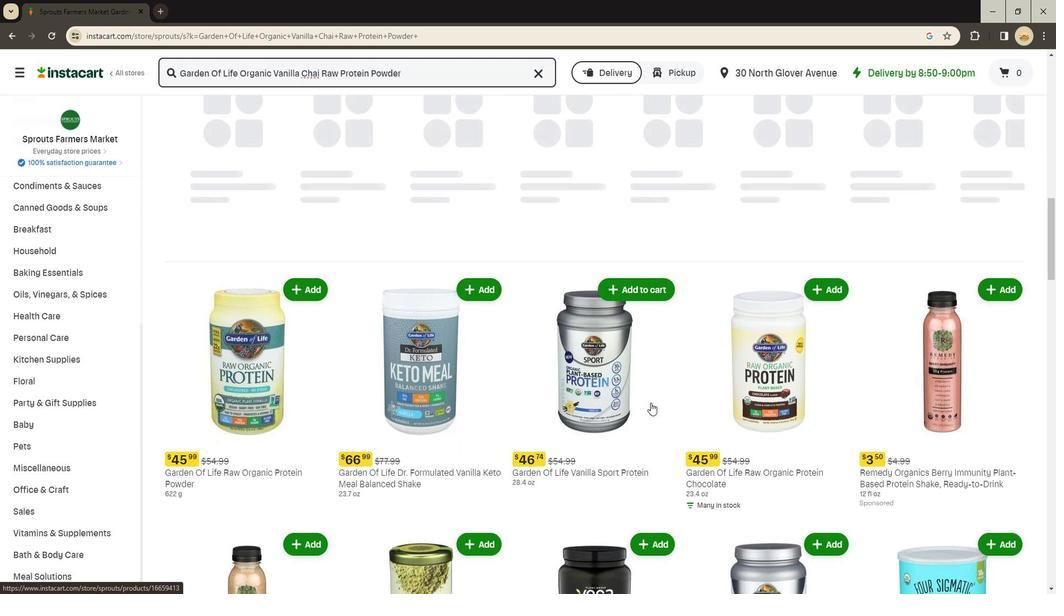 
Action: Mouse scrolled (656, 390) with delta (0, 0)
Screenshot: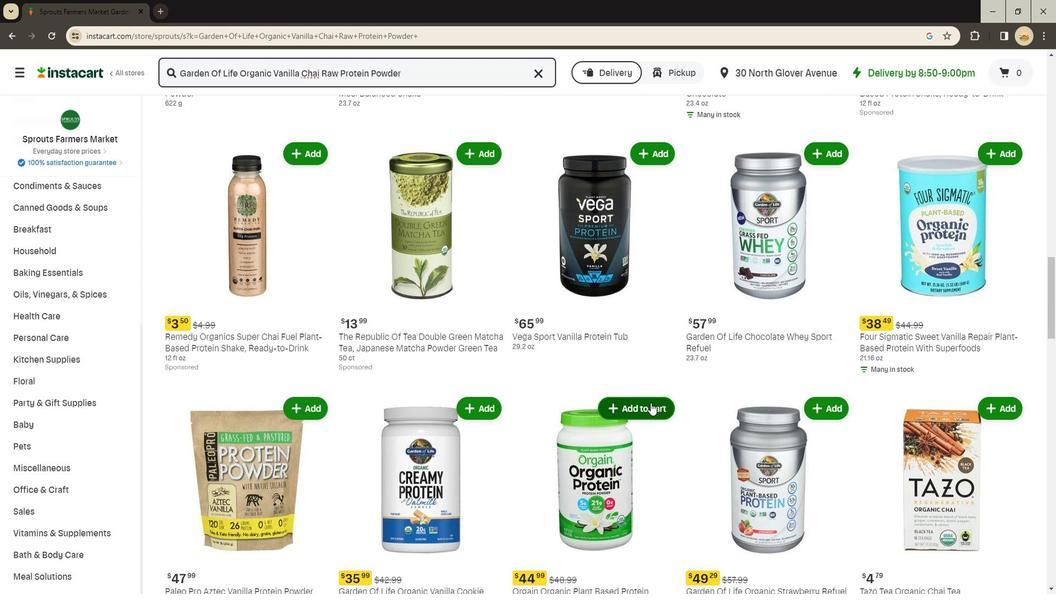 
Action: Mouse scrolled (656, 390) with delta (0, 0)
Screenshot: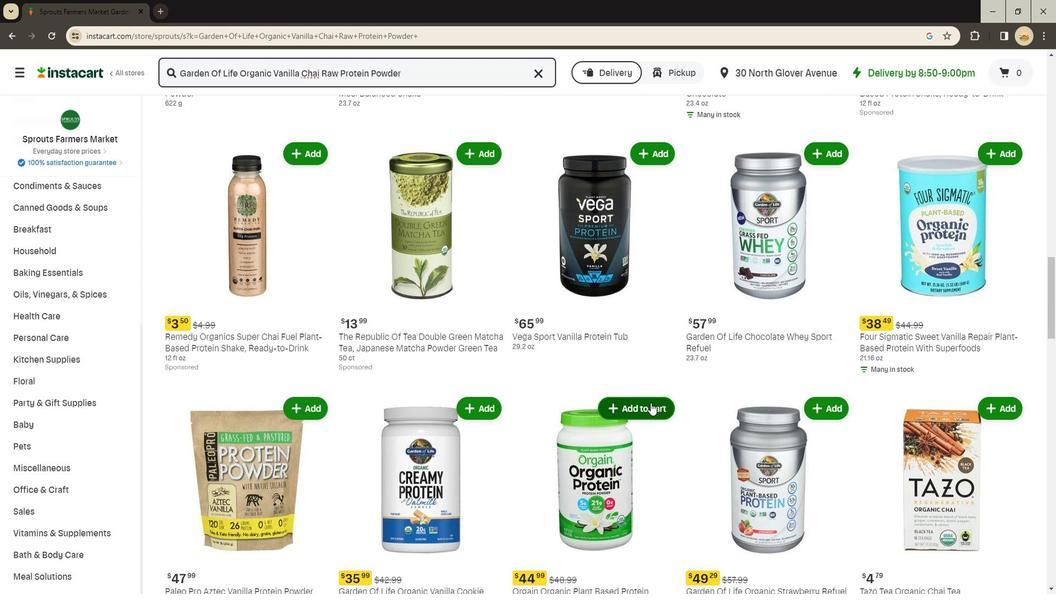 
Action: Mouse scrolled (656, 390) with delta (0, 0)
Screenshot: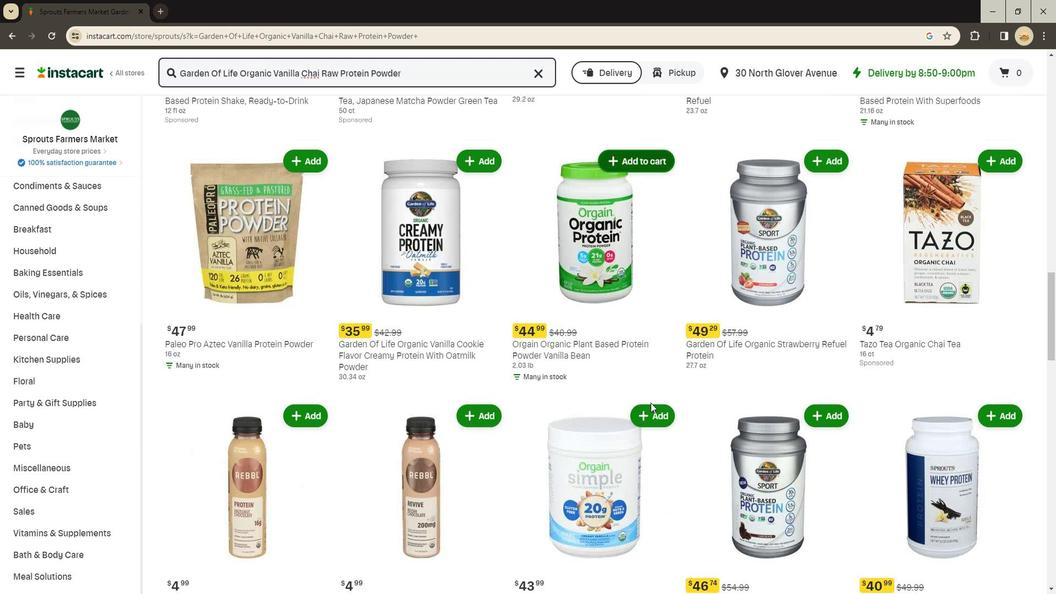 
Action: Mouse scrolled (656, 390) with delta (0, 0)
Screenshot: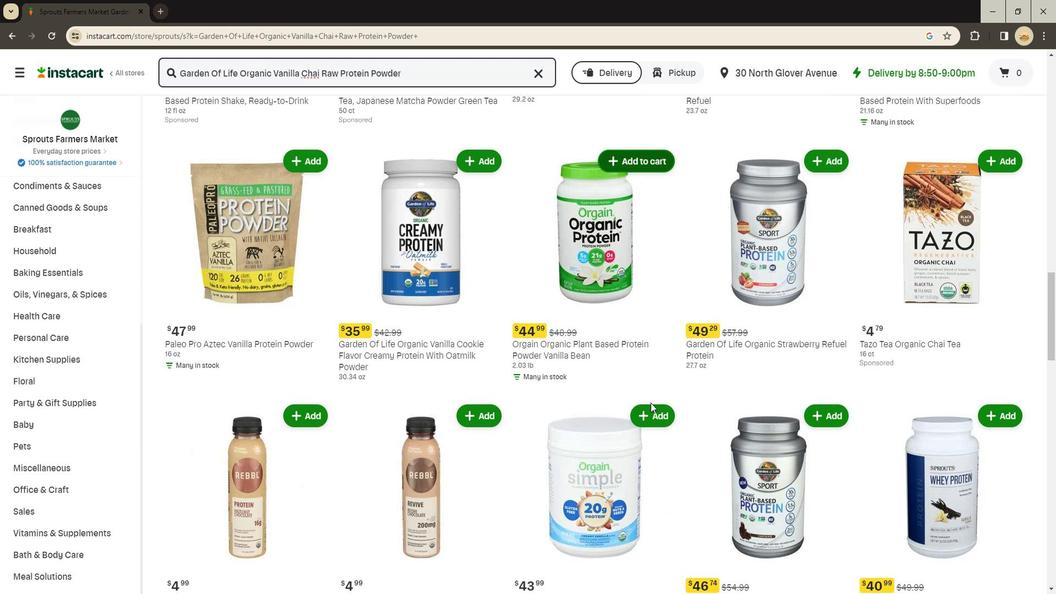 
Action: Mouse scrolled (656, 390) with delta (0, 0)
Screenshot: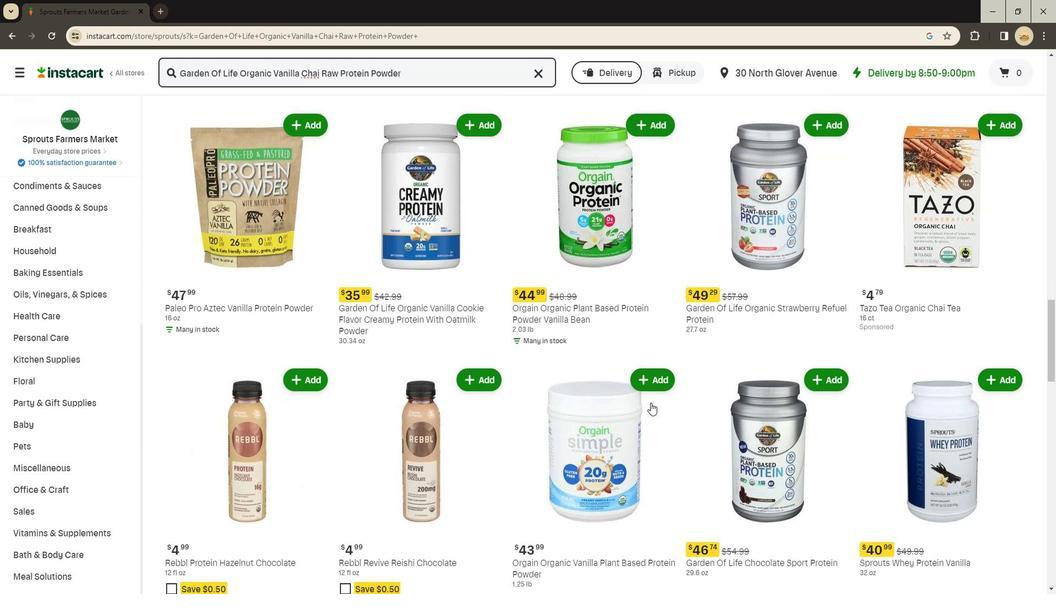 
Action: Mouse scrolled (656, 390) with delta (0, 0)
Screenshot: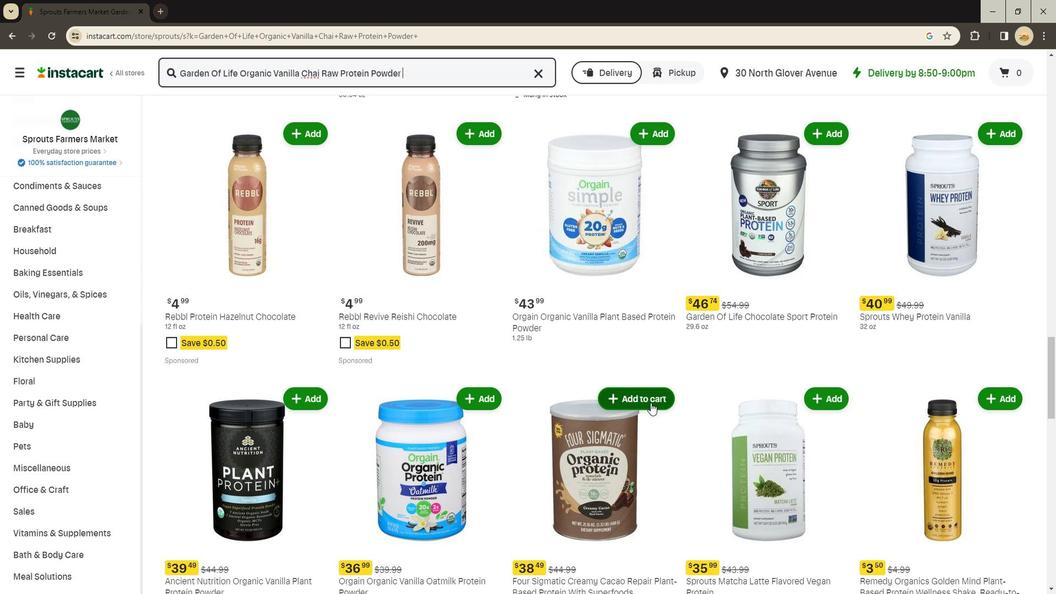 
Action: Mouse scrolled (656, 390) with delta (0, 0)
Screenshot: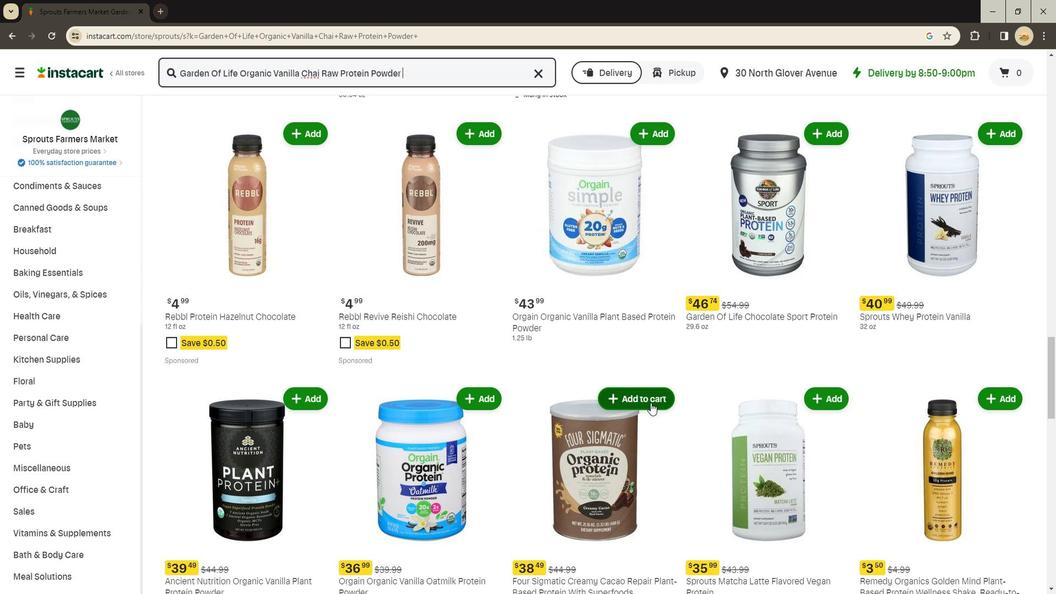 
Action: Mouse scrolled (656, 390) with delta (0, 0)
Screenshot: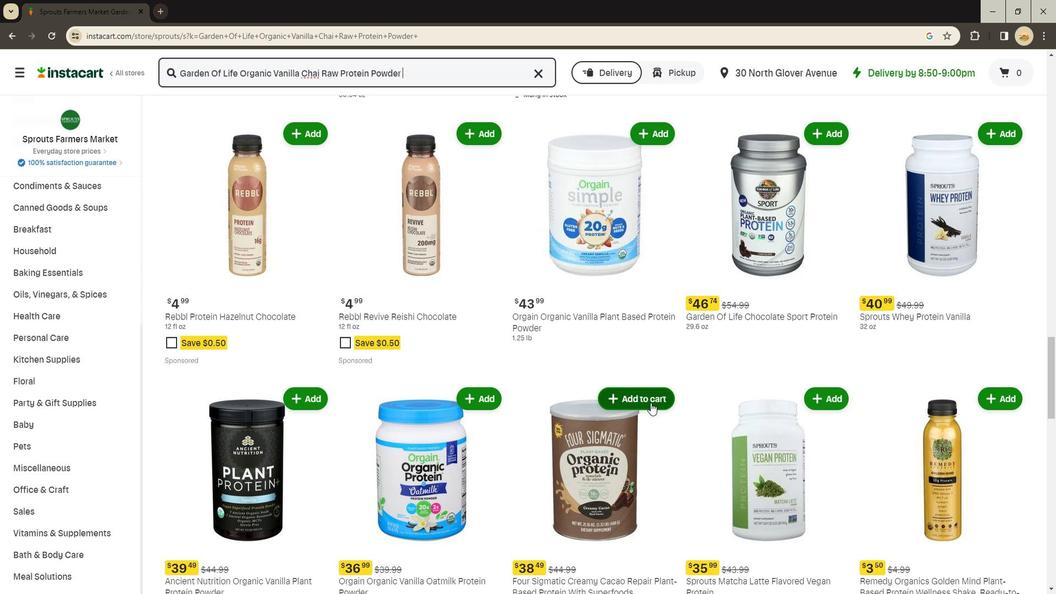 
Action: Mouse scrolled (656, 390) with delta (0, 0)
Screenshot: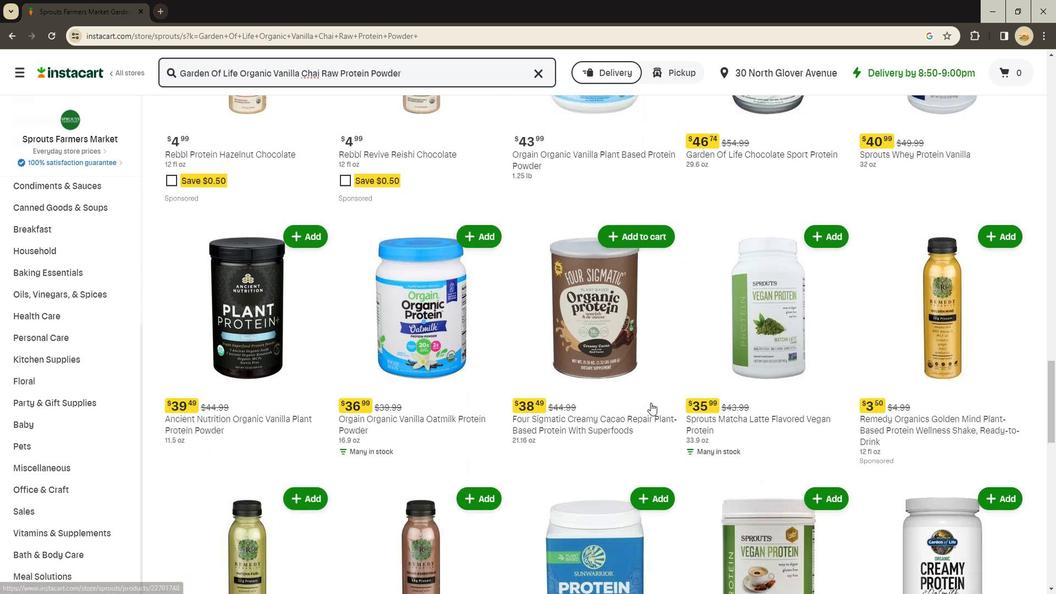 
Action: Mouse scrolled (656, 390) with delta (0, 0)
Screenshot: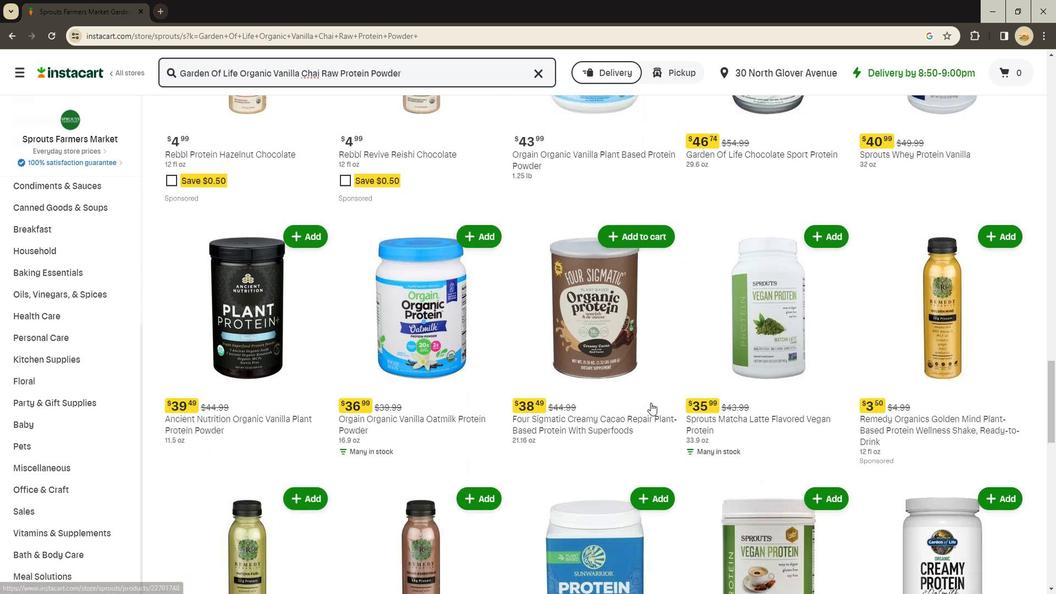 
Action: Mouse scrolled (656, 390) with delta (0, 0)
Screenshot: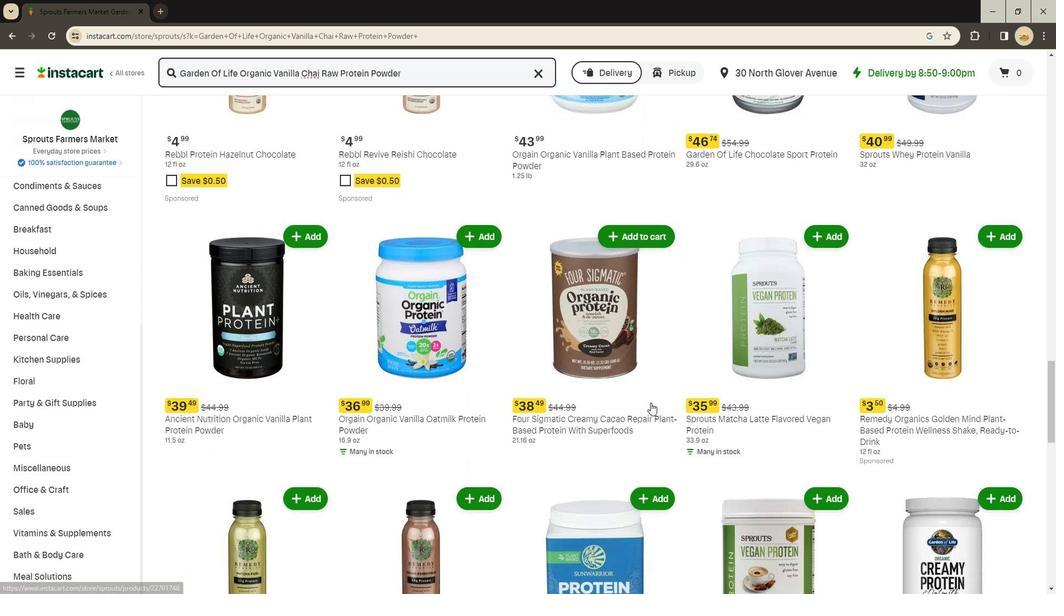 
Action: Mouse scrolled (656, 390) with delta (0, 0)
Screenshot: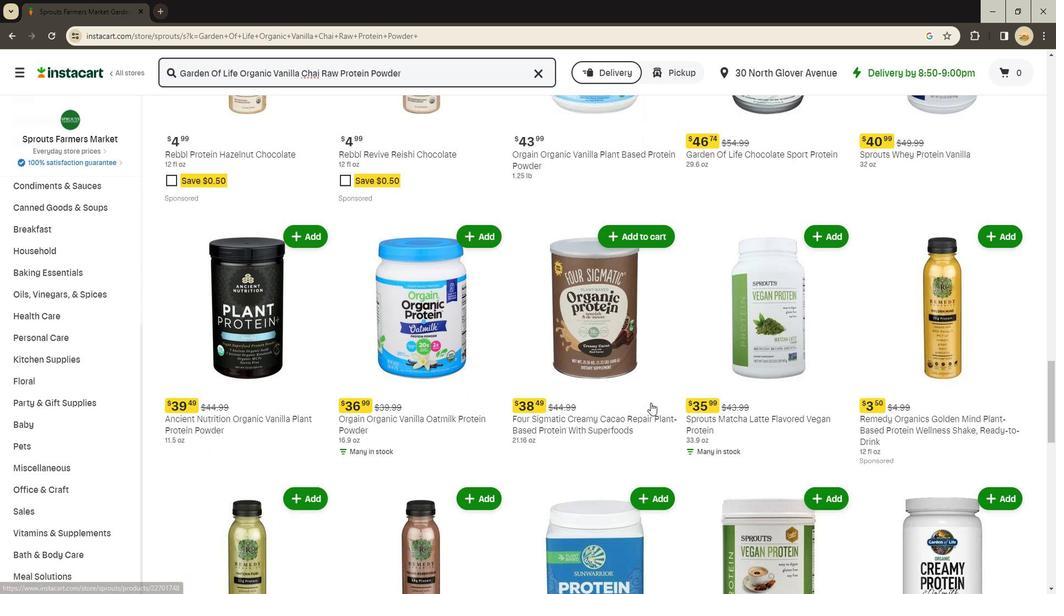 
Action: Mouse scrolled (656, 390) with delta (0, 0)
Screenshot: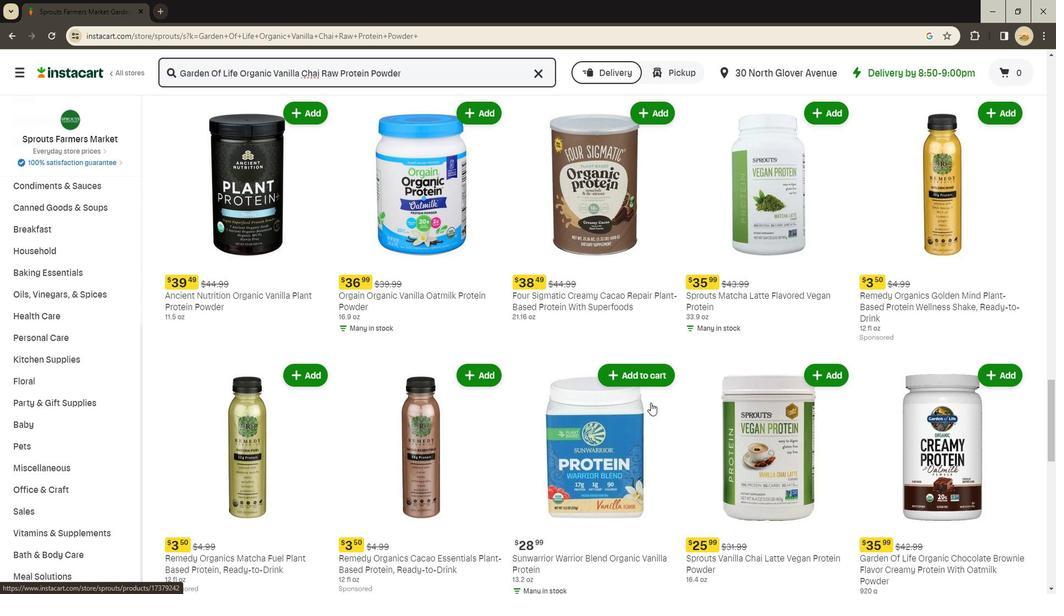 
Action: Mouse scrolled (656, 390) with delta (0, 0)
Screenshot: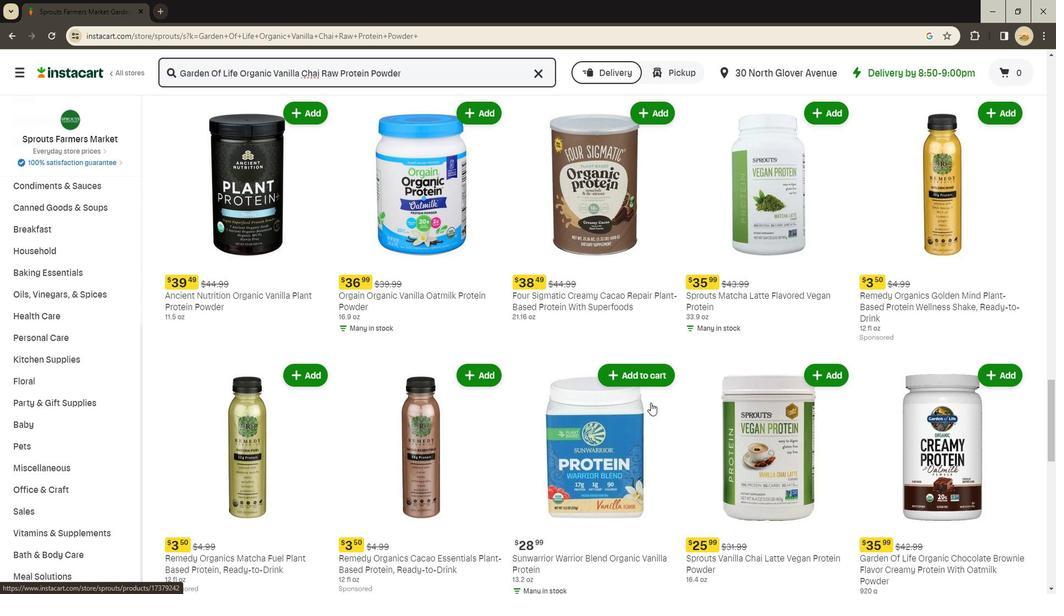 
Action: Mouse scrolled (656, 390) with delta (0, 0)
Screenshot: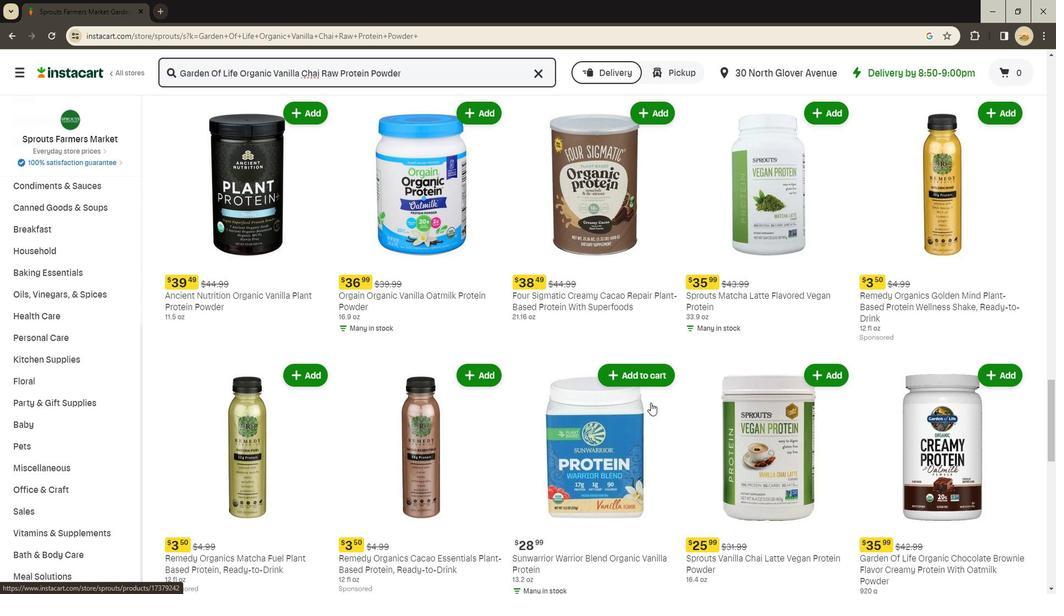 
Action: Mouse scrolled (656, 390) with delta (0, 0)
Screenshot: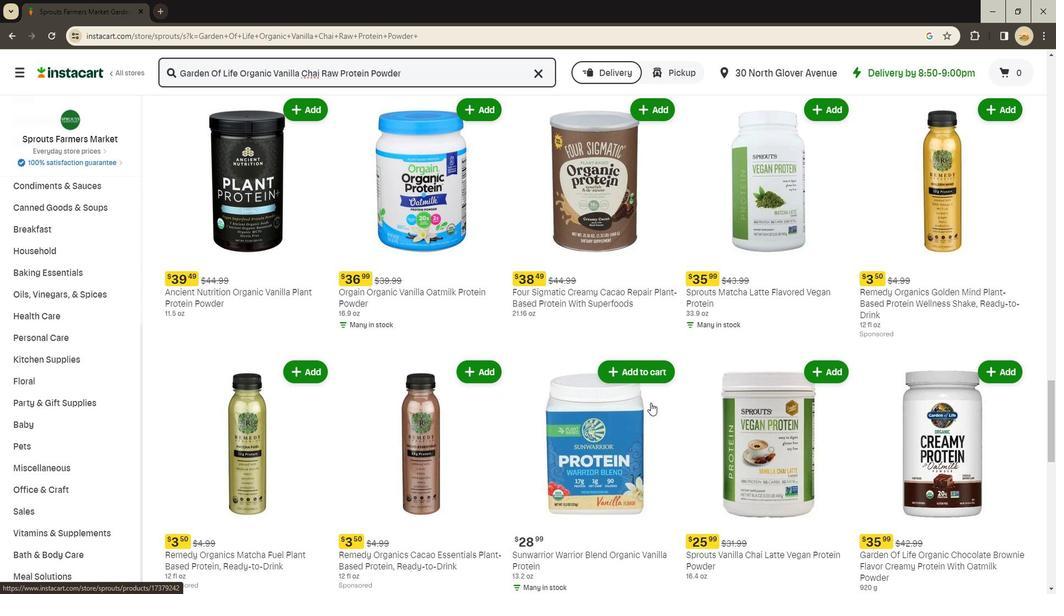 
Action: Mouse scrolled (656, 390) with delta (0, 0)
Screenshot: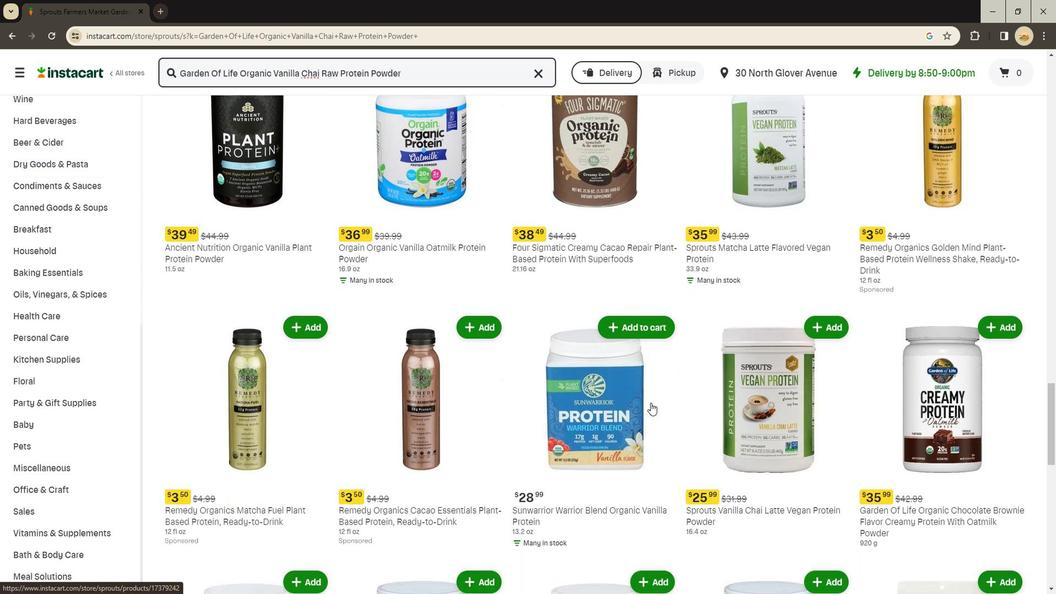 
Action: Mouse scrolled (656, 390) with delta (0, 0)
Screenshot: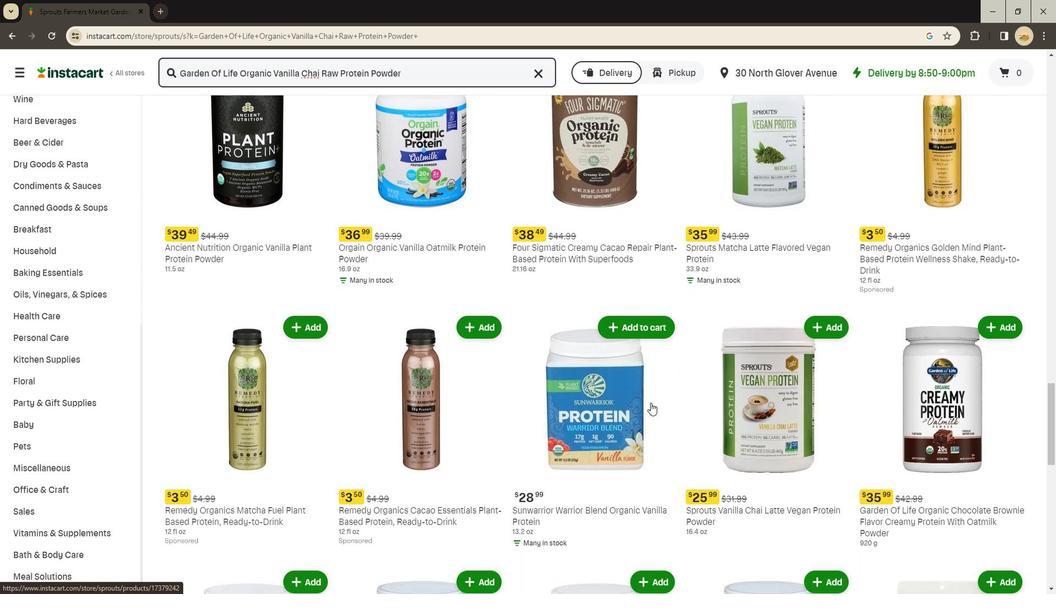 
Action: Mouse scrolled (656, 390) with delta (0, 0)
Screenshot: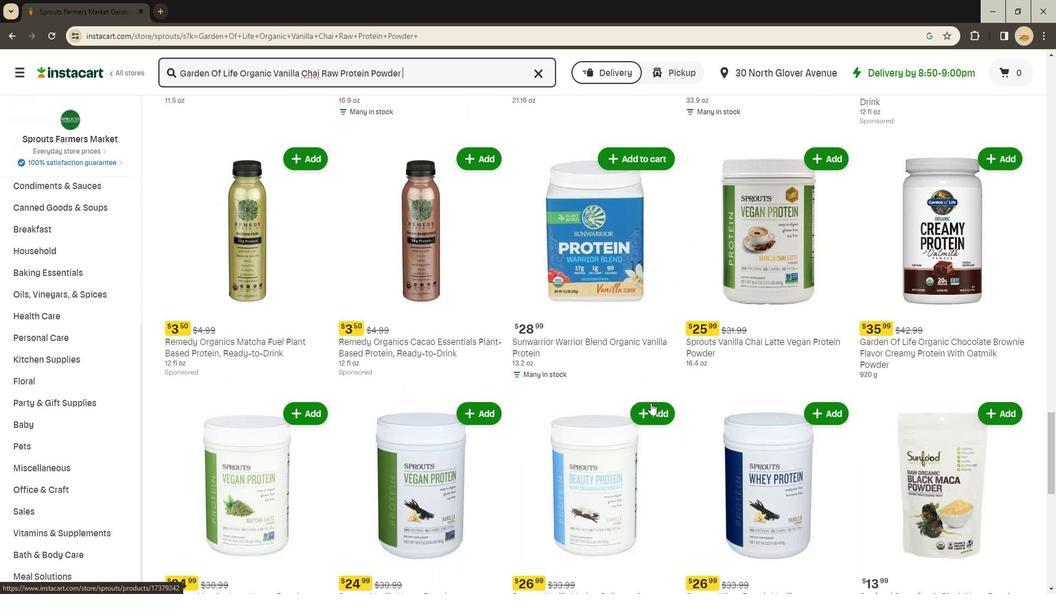 
Action: Mouse scrolled (656, 390) with delta (0, 0)
Screenshot: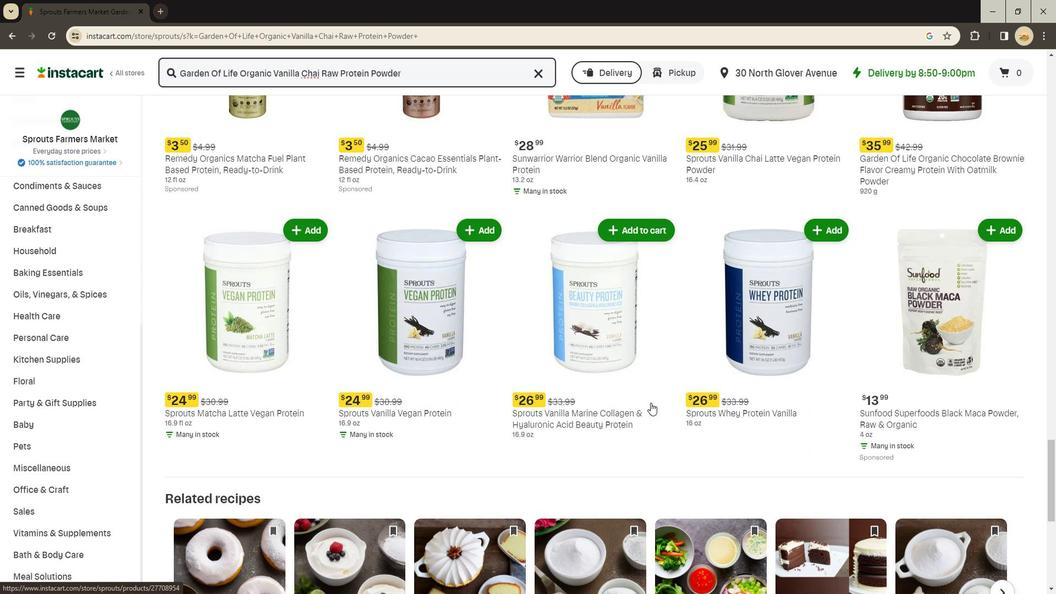 
Action: Mouse scrolled (656, 390) with delta (0, 0)
Screenshot: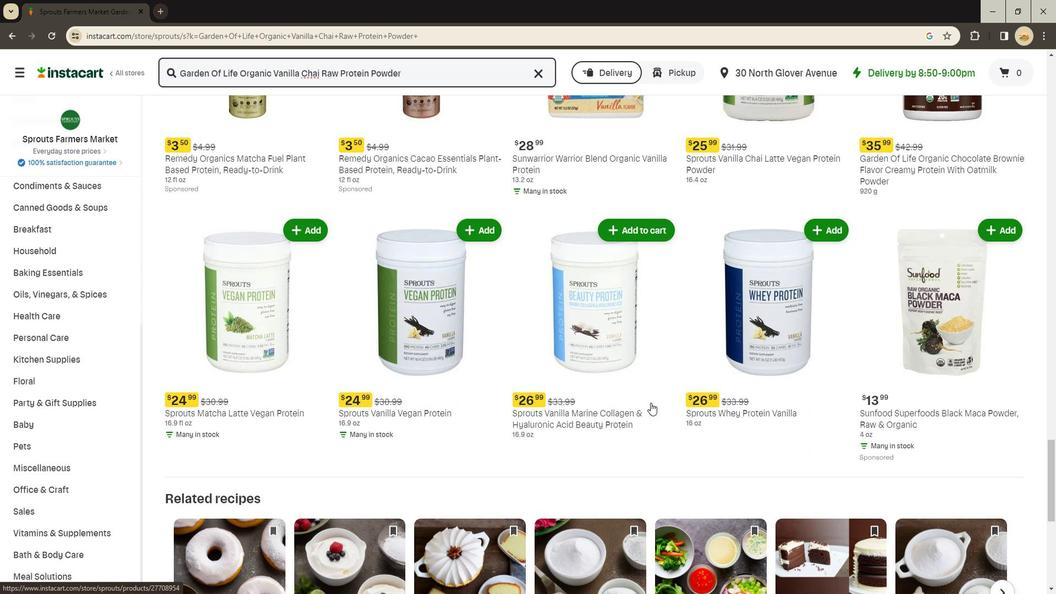 
Action: Mouse scrolled (656, 390) with delta (0, 0)
Screenshot: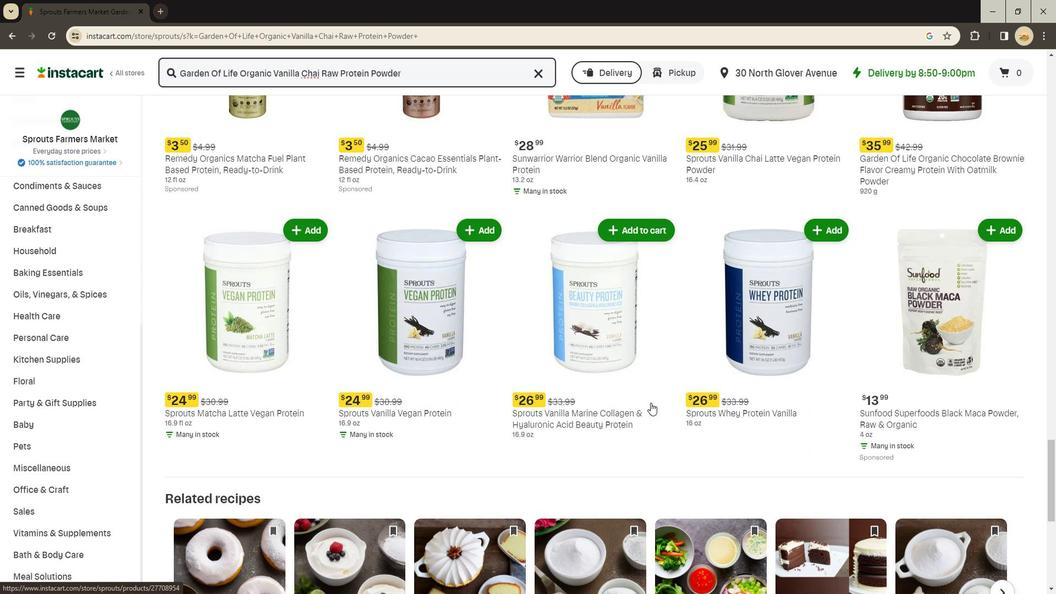 
Action: Mouse scrolled (656, 390) with delta (0, 0)
Screenshot: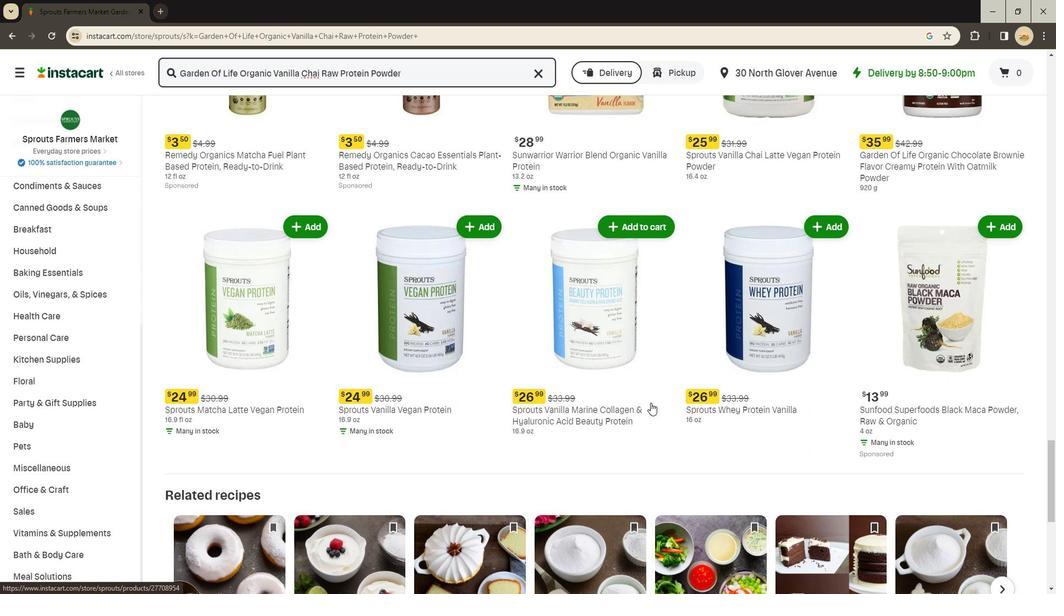
Action: Mouse moved to (656, 391)
Screenshot: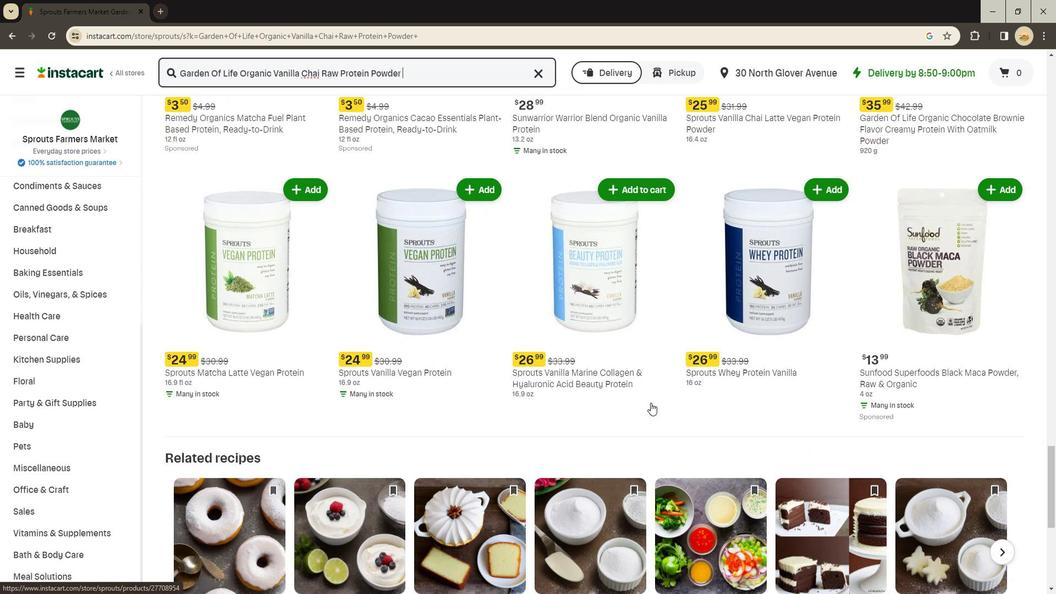 
Action: Mouse scrolled (656, 390) with delta (0, 0)
Screenshot: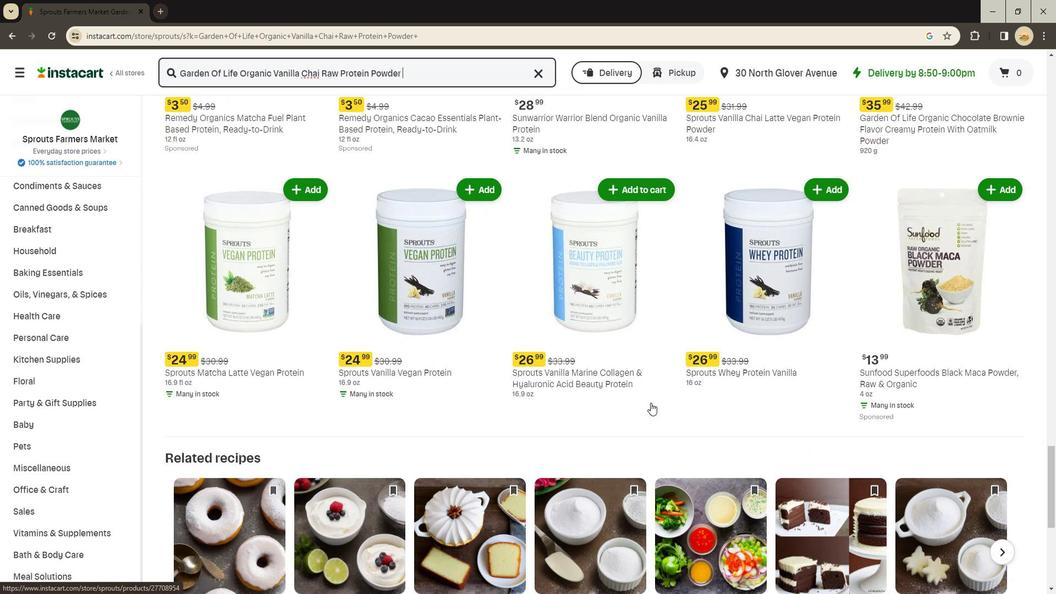 
Action: Mouse scrolled (656, 390) with delta (0, 0)
Screenshot: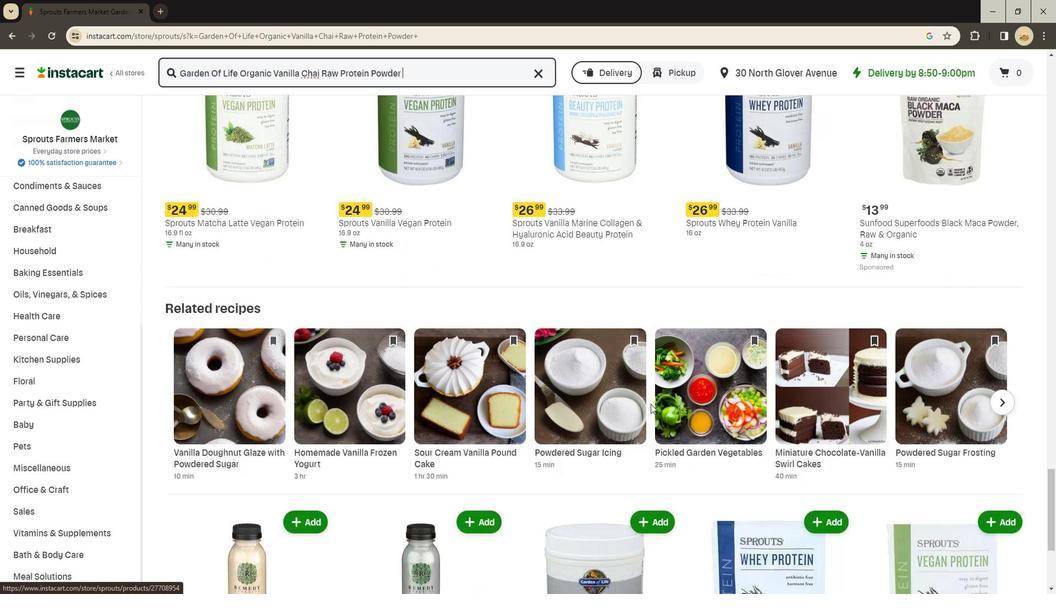 
Action: Mouse scrolled (656, 390) with delta (0, 0)
Screenshot: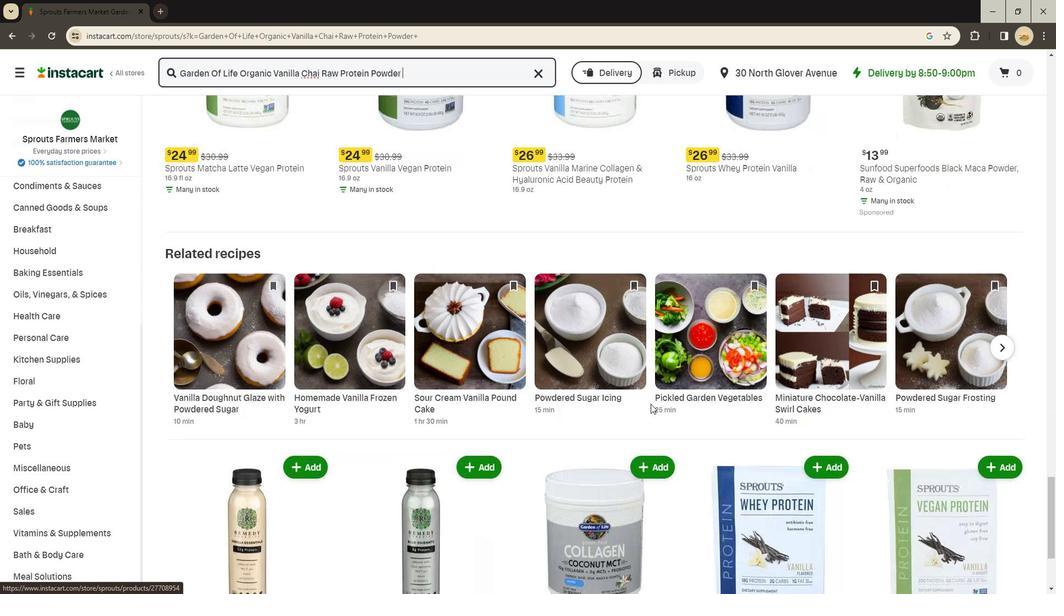 
Action: Mouse scrolled (656, 390) with delta (0, 0)
Screenshot: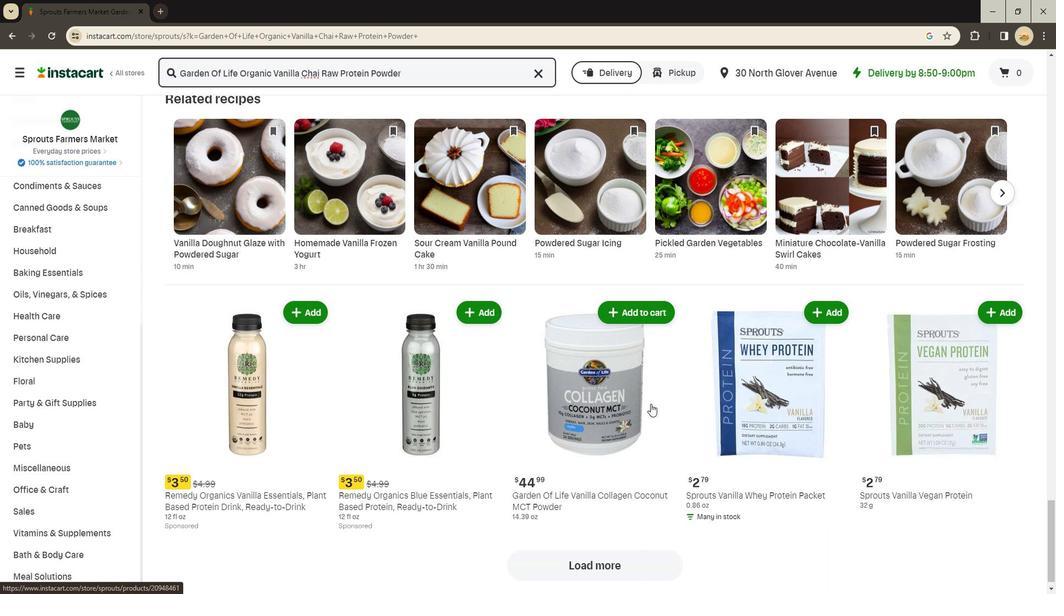 
Action: Mouse scrolled (656, 390) with delta (0, 0)
Screenshot: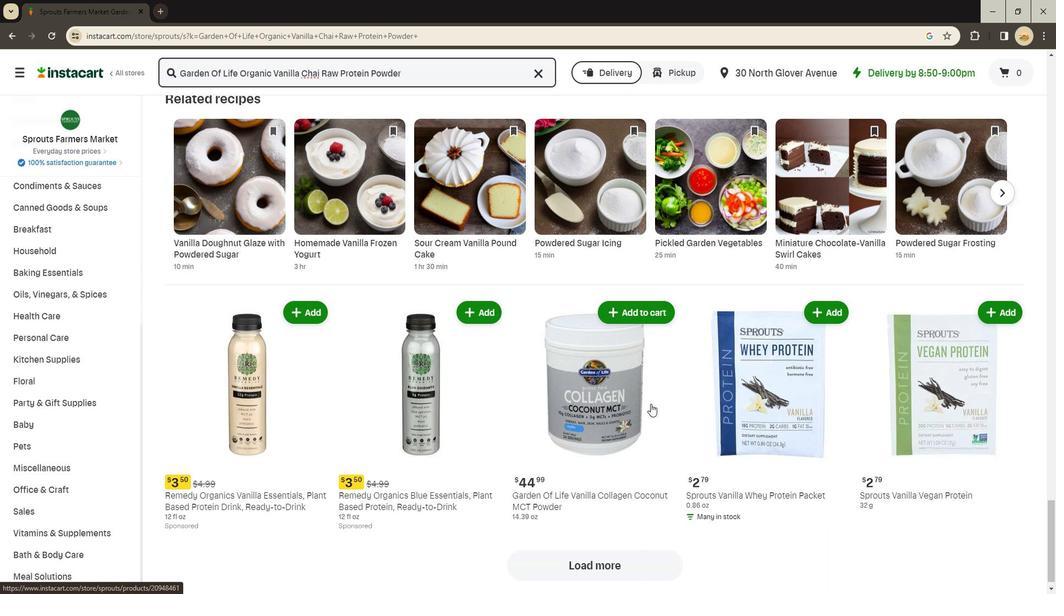 
Action: Mouse scrolled (656, 390) with delta (0, 0)
Screenshot: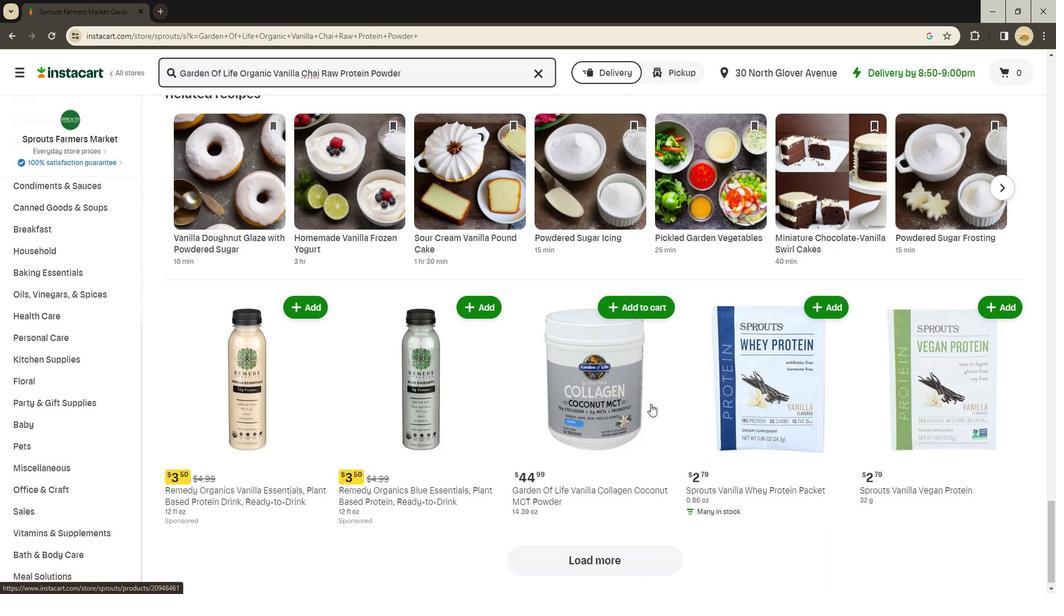 
